 Task: Plan a time block for the academic and learning retreat.
Action: Mouse pressed left at (98, 145)
Screenshot: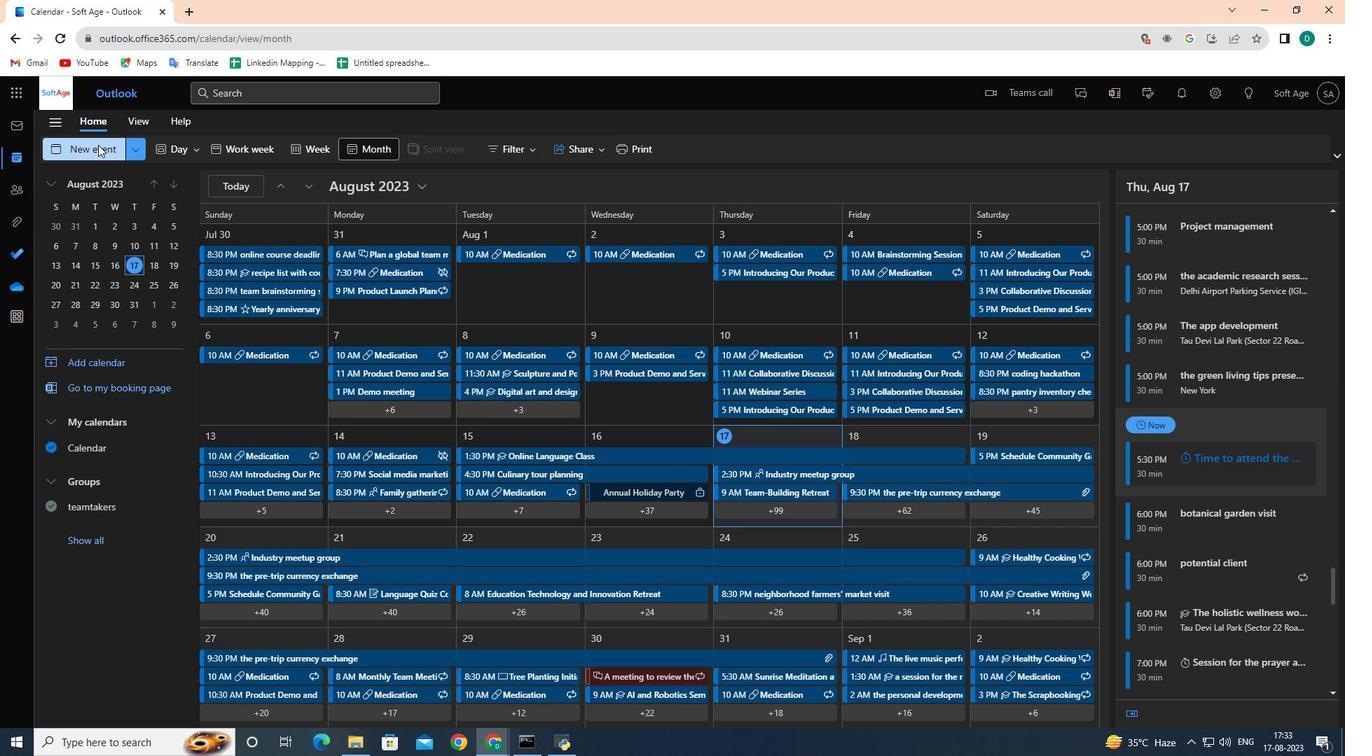 
Action: Mouse moved to (406, 237)
Screenshot: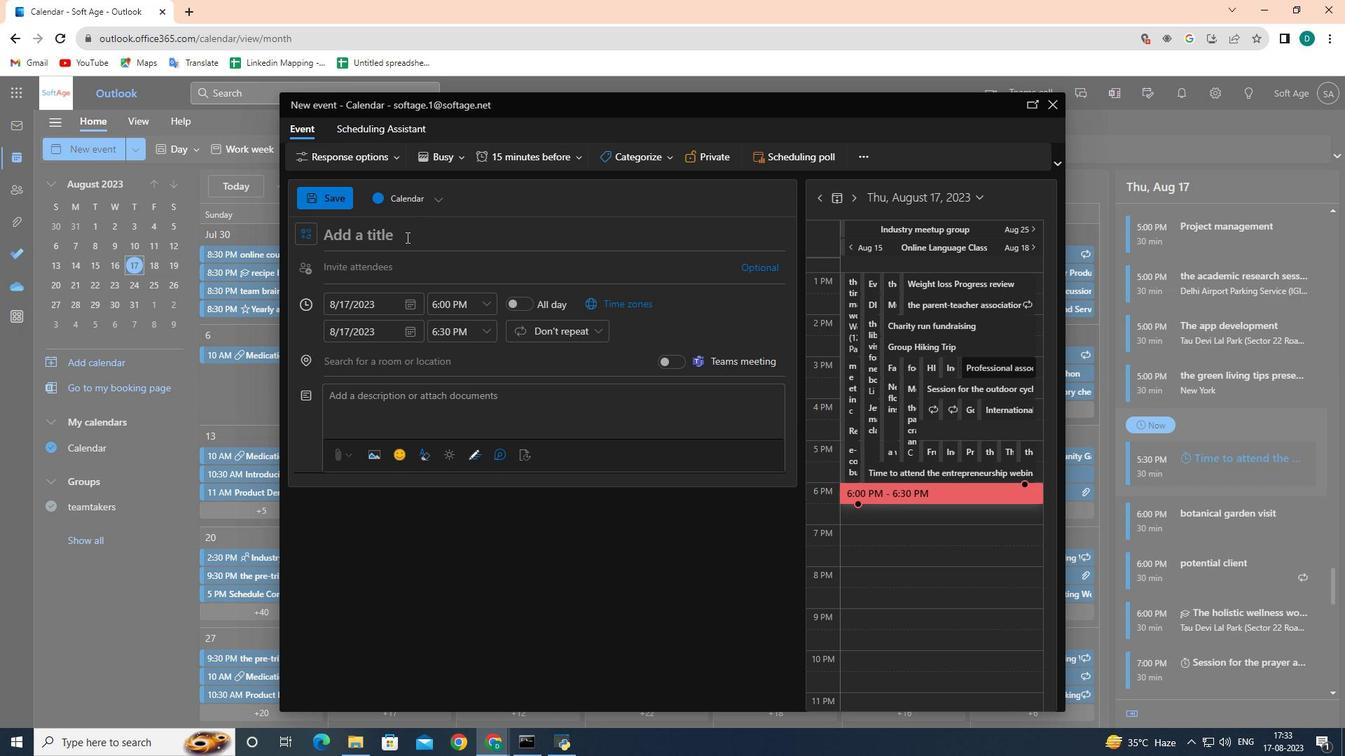 
Action: Key pressed <Key.shift><Key.shift><Key.shift><Key.shift><Key.shift><Key.shift><Key.shift><Key.shift><Key.shift><Key.shift><Key.shift><Key.shift>Academic<Key.space><Key.shift><Key.shift><Key.shift><Key.shift><Key.shift><Key.shift><Key.shift><Key.shift><Key.shift><Key.shift><Key.shift><Key.shift><Key.shift><Key.shift><Key.shift><Key.shift><Key.shift><Key.shift><Key.shift><Key.shift><Key.shift><Key.shift><Key.shift><Key.shift><Key.shift><Key.shift><Key.shift><Key.shift><Key.shift><Key.shift><Key.shift><Key.shift><Key.shift><Key.shift><Key.shift><Key.shift><Key.shift><Key.shift><Key.shift><Key.shift><Key.shift><Key.shift><Key.shift><Key.shift><Key.shift><Key.shift><Key.shift><Key.shift><Key.shift><Key.shift><Key.shift><Key.shift><Key.shift><Key.shift><Key.shift><Key.shift><Key.shift><Key.shift><Key.shift><Key.shift><Key.shift><Key.shift><Key.shift><Key.shift><Key.shift><Key.shift><Key.shift><Key.shift><Key.shift><Key.shift><Key.shift><Key.shift><Key.shift><Key.shift><Key.shift><Key.shift><Key.shift><Key.shift><Key.shift><Key.shift><Key.shift><Key.shift><Key.shift><Key.shift><Key.shift><Key.shift><Key.shift><Key.shift><Key.shift><Key.shift><Key.shift><Key.shift><Key.shift><Key.shift><Key.shift><Key.shift><Key.shift><Key.shift><Key.shift><Key.shift><Key.shift><Key.shift><Key.shift><Key.shift><Key.shift><Key.shift><Key.shift>&<Key.space><Key.shift><Key.shift><Key.shift><Key.shift><Key.shift><Key.shift><Key.shift><Key.shift><Key.shift>Learning<Key.space><Key.shift><Key.shift><Key.shift><Key.shift><Key.shift><Key.shift><Key.shift><Key.shift><Key.shift><Key.shift><Key.shift><Key.shift><Key.shift><Key.shift><Key.shift><Key.shift><Key.shift><Key.shift><Key.shift><Key.shift><Key.shift><Key.shift><Key.shift><Key.shift><Key.shift><Key.shift><Key.shift><Key.shift><Key.shift><Key.shift><Key.shift><Key.shift><Key.shift><Key.shift><Key.shift><Key.shift><Key.shift><Key.shift>Retreat
Screenshot: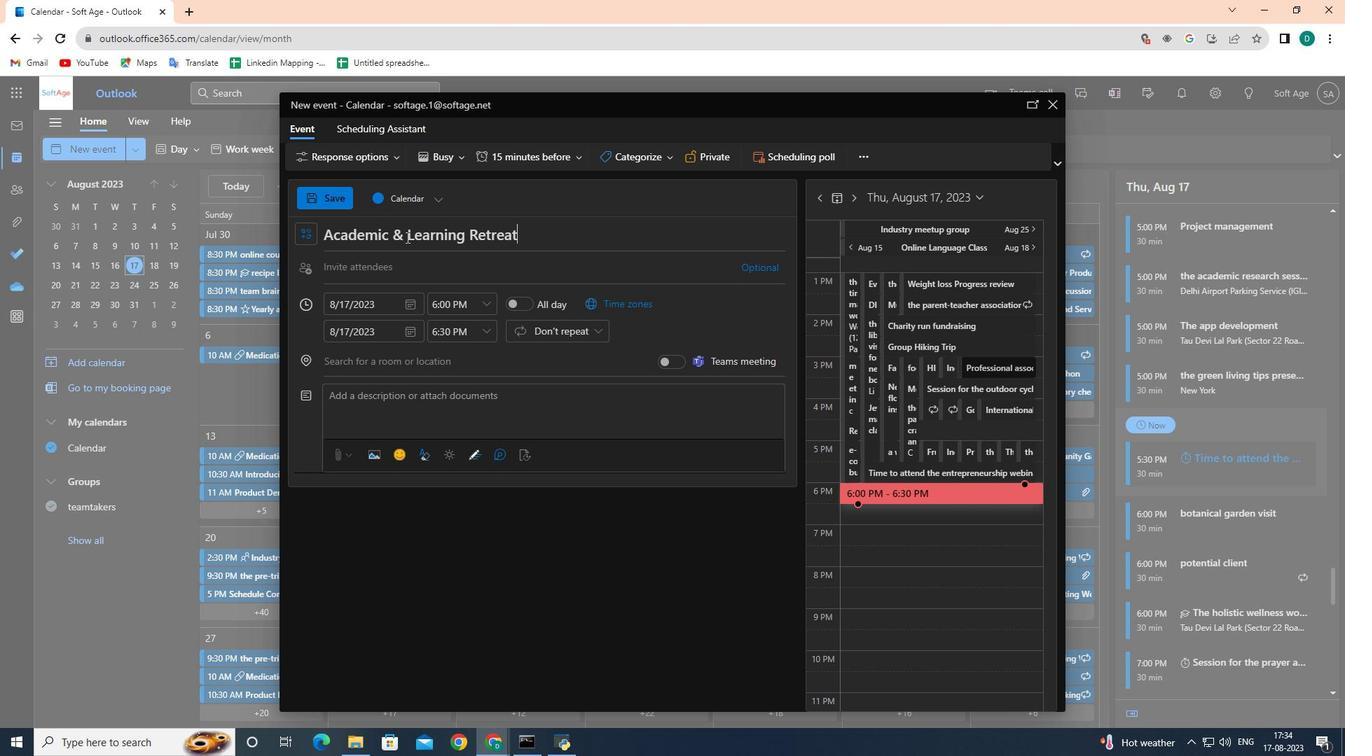 
Action: Mouse moved to (411, 302)
Screenshot: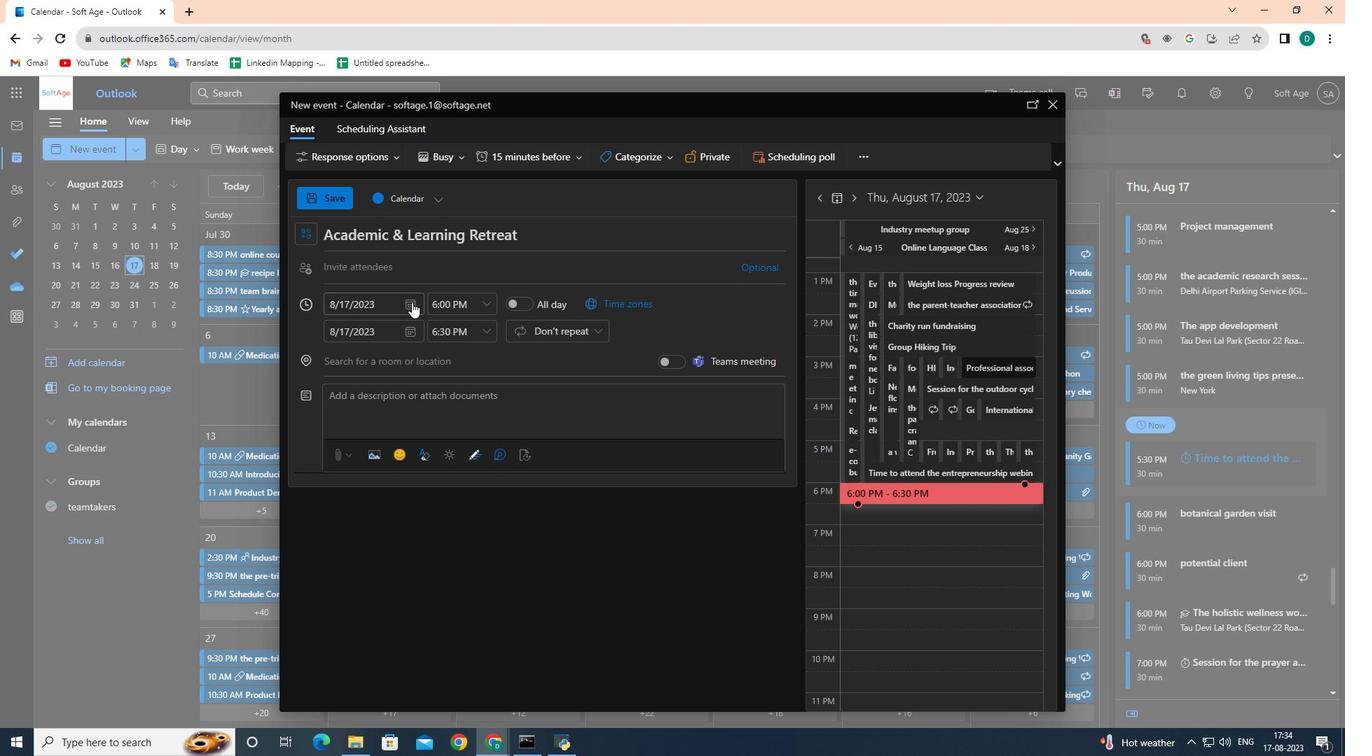 
Action: Mouse pressed left at (411, 302)
Screenshot: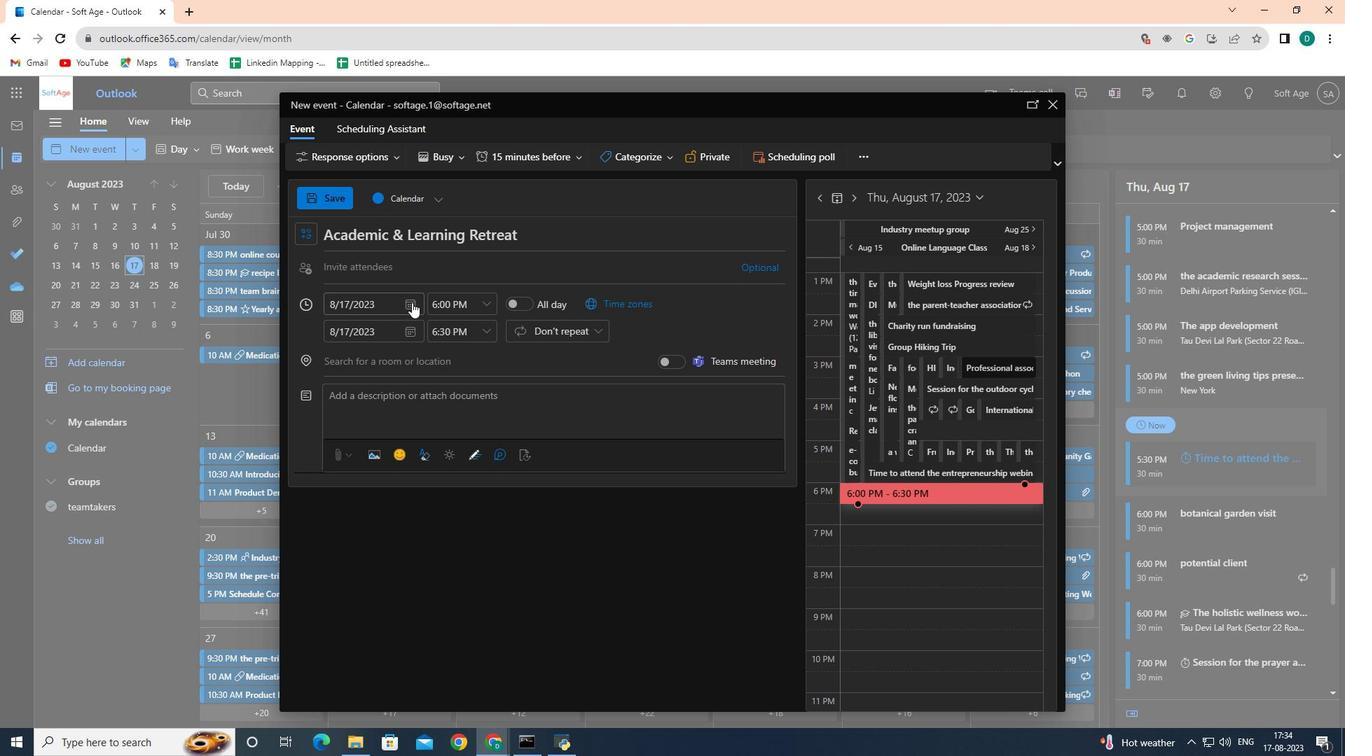 
Action: Mouse moved to (402, 433)
Screenshot: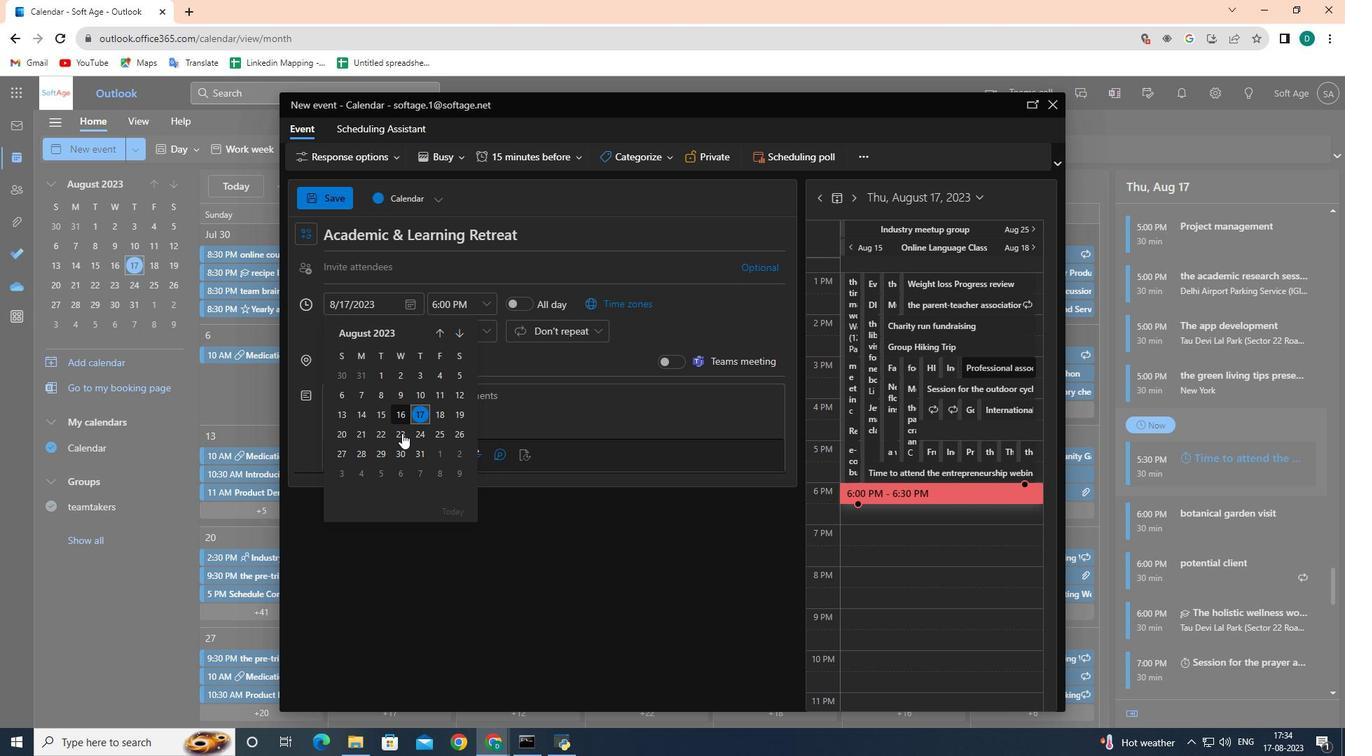 
Action: Mouse pressed left at (402, 433)
Screenshot: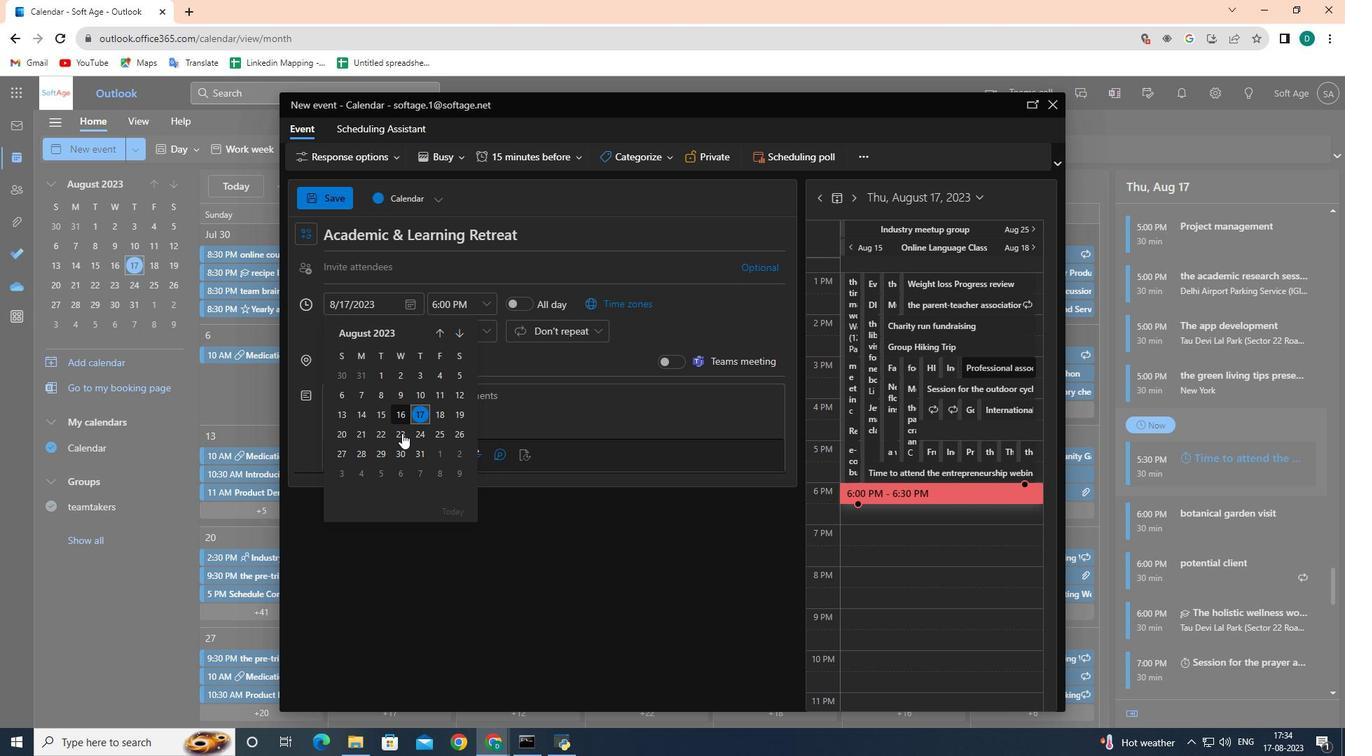 
Action: Mouse moved to (482, 308)
Screenshot: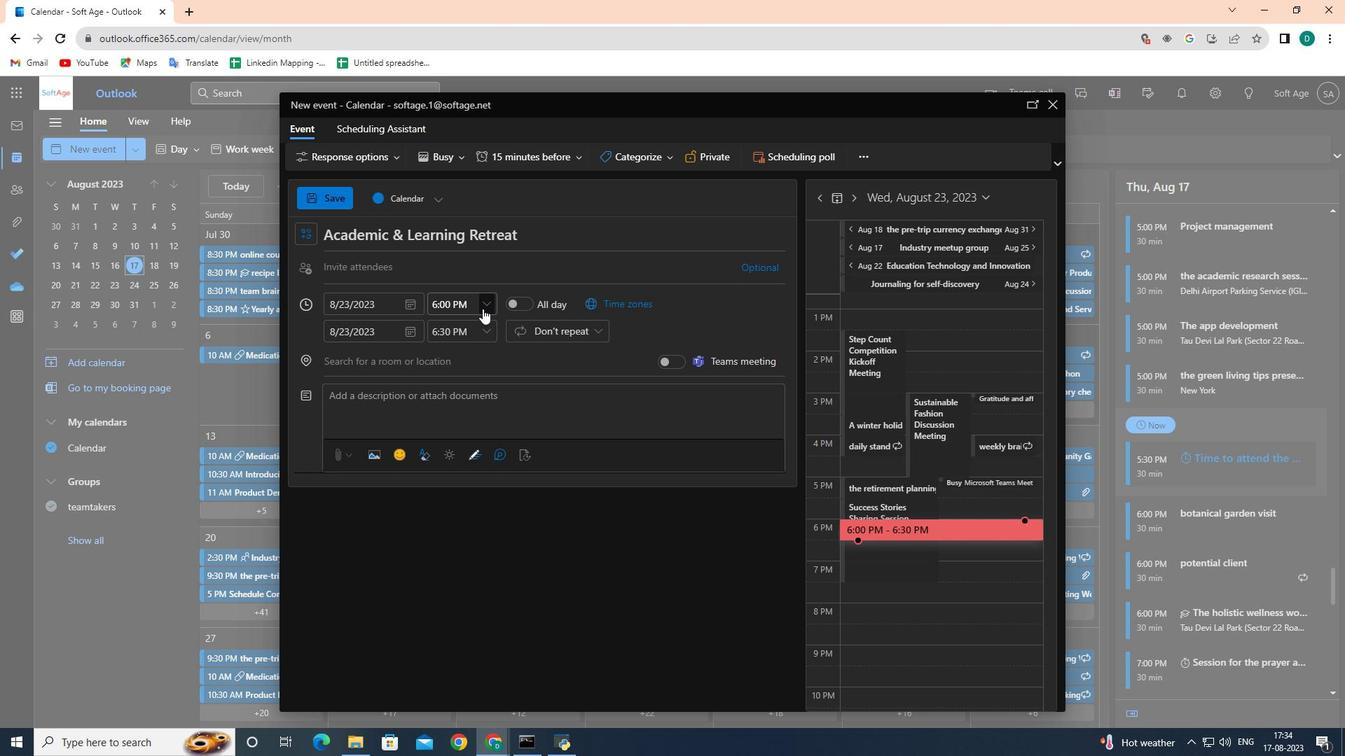
Action: Mouse pressed left at (482, 308)
Screenshot: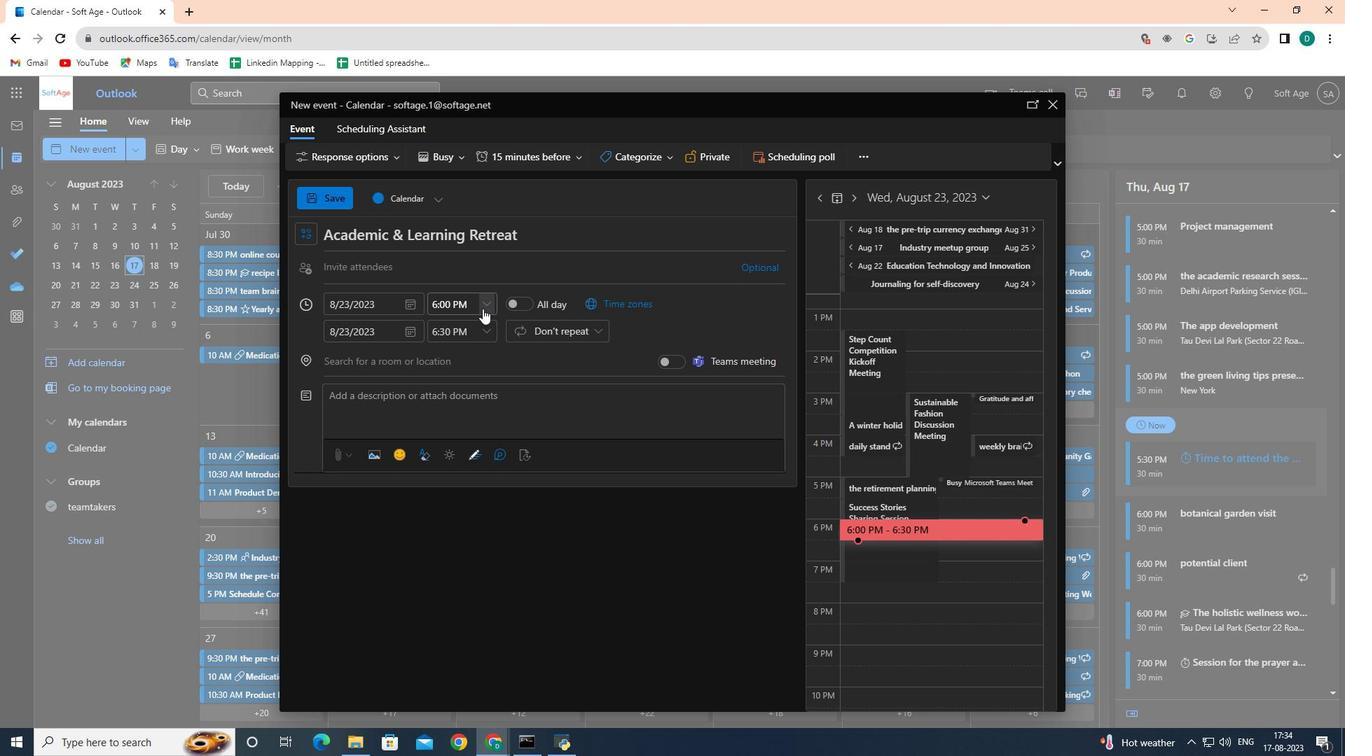 
Action: Mouse moved to (462, 376)
Screenshot: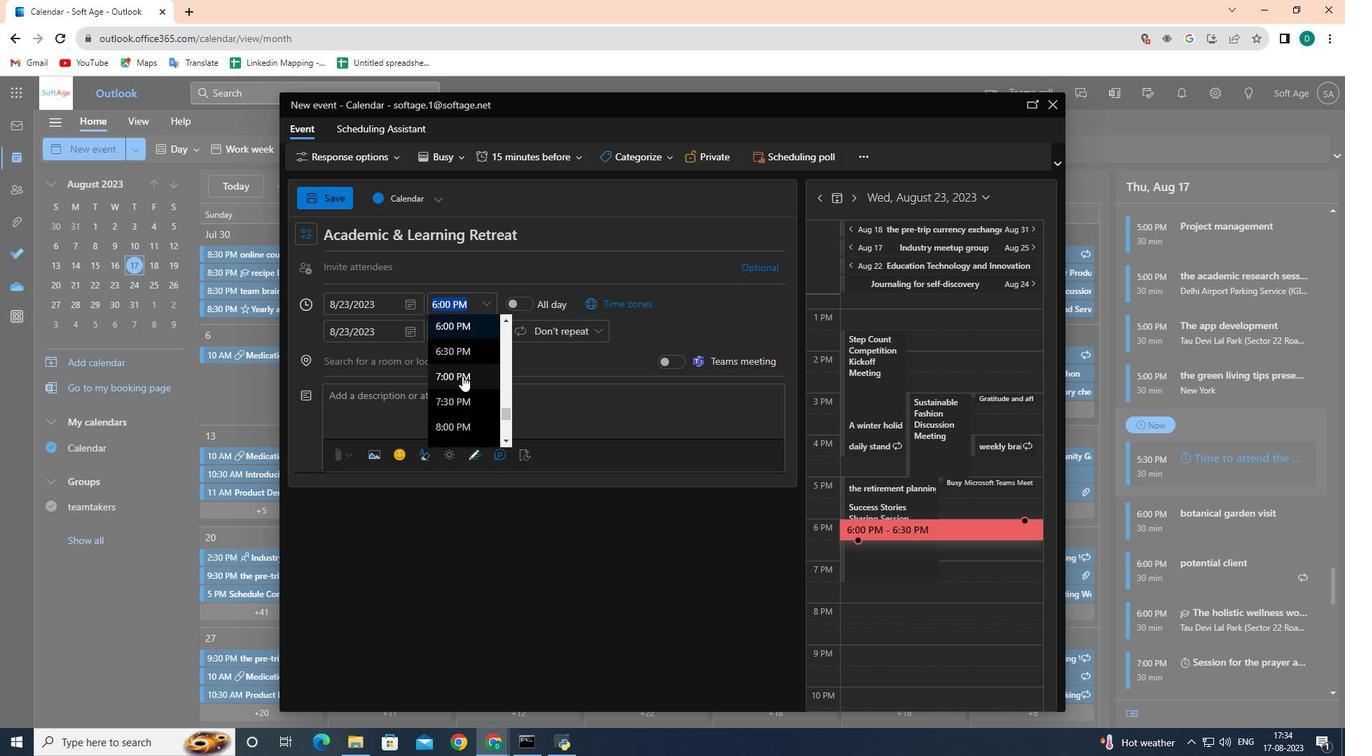
Action: Mouse pressed left at (462, 376)
Screenshot: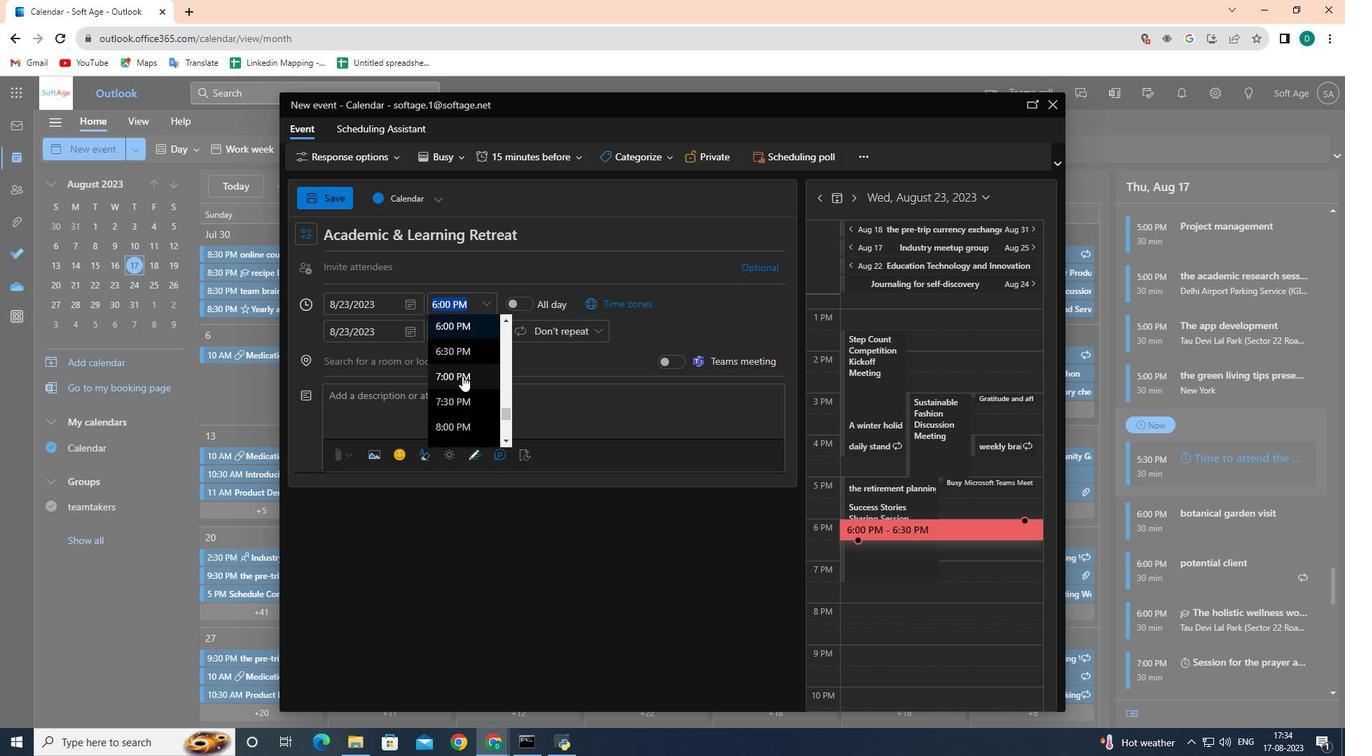 
Action: Mouse moved to (486, 331)
Screenshot: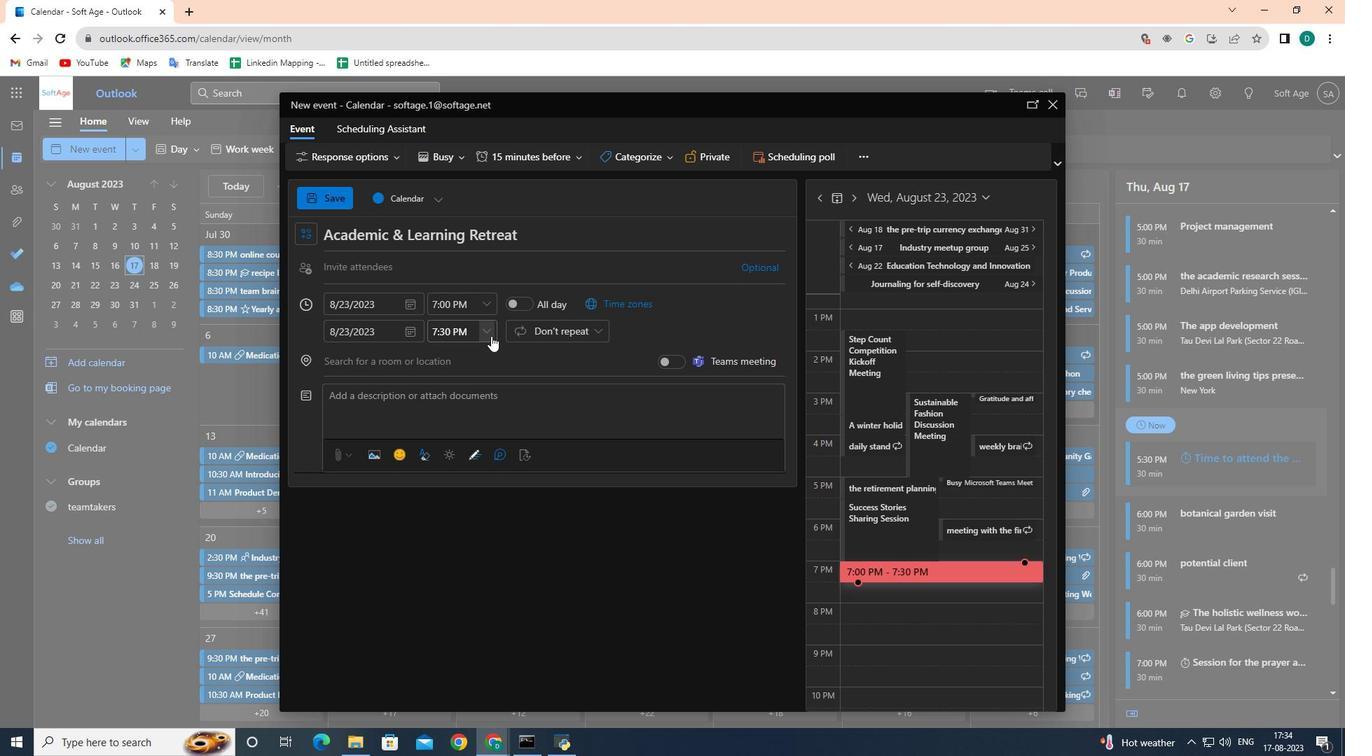 
Action: Mouse pressed left at (486, 331)
Screenshot: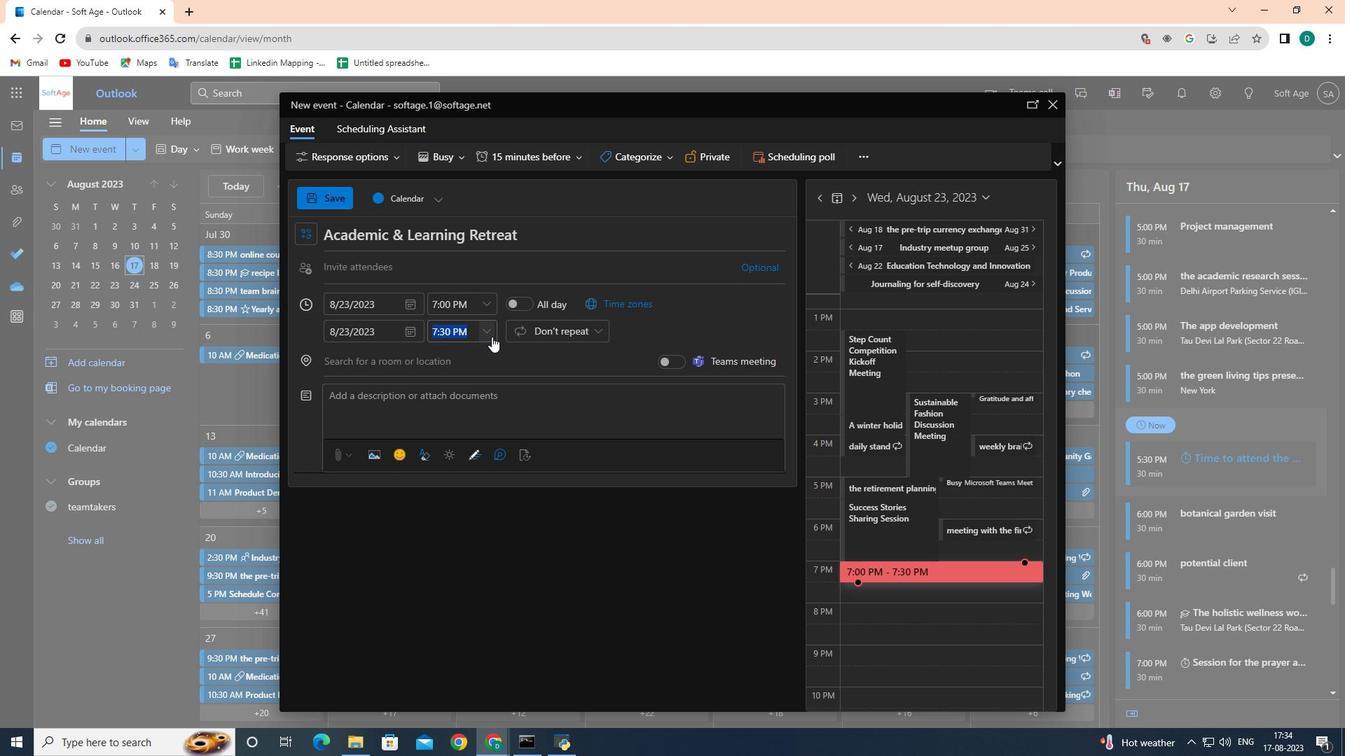 
Action: Mouse moved to (540, 468)
Screenshot: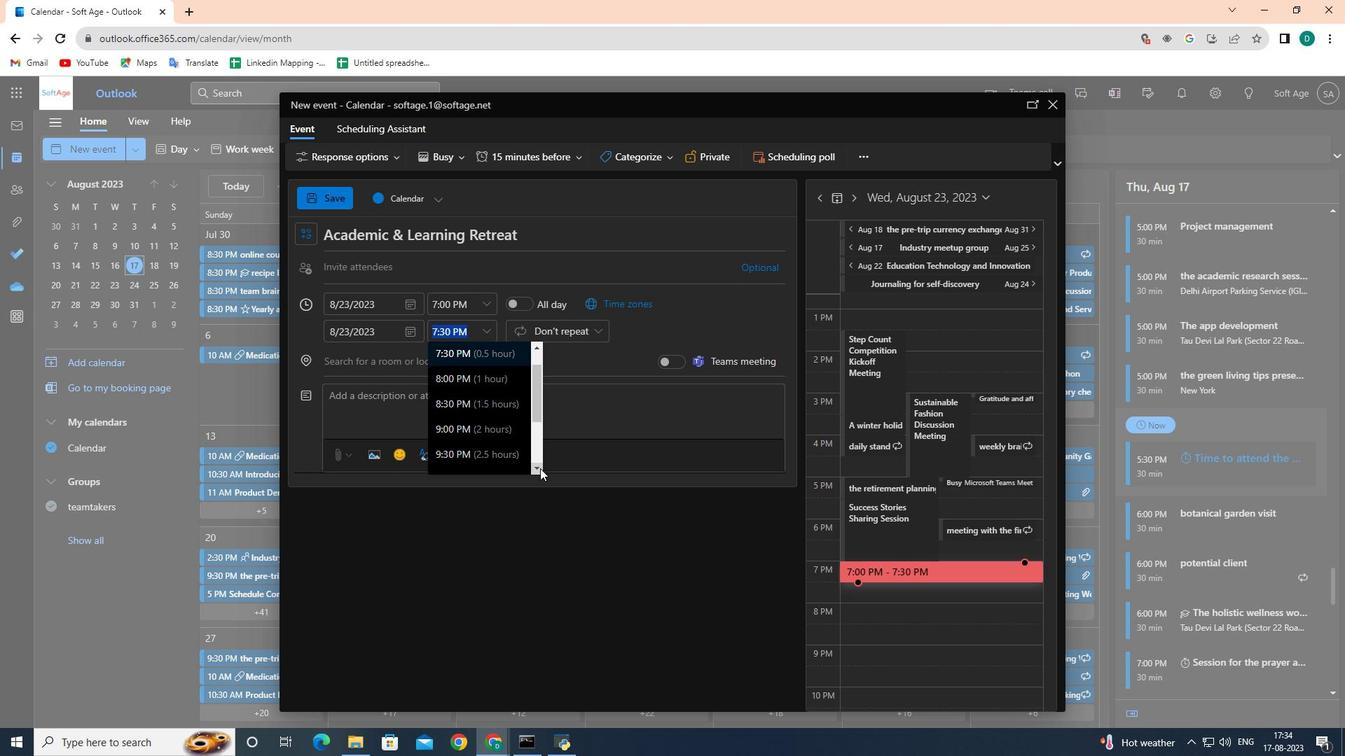 
Action: Mouse pressed left at (540, 468)
Screenshot: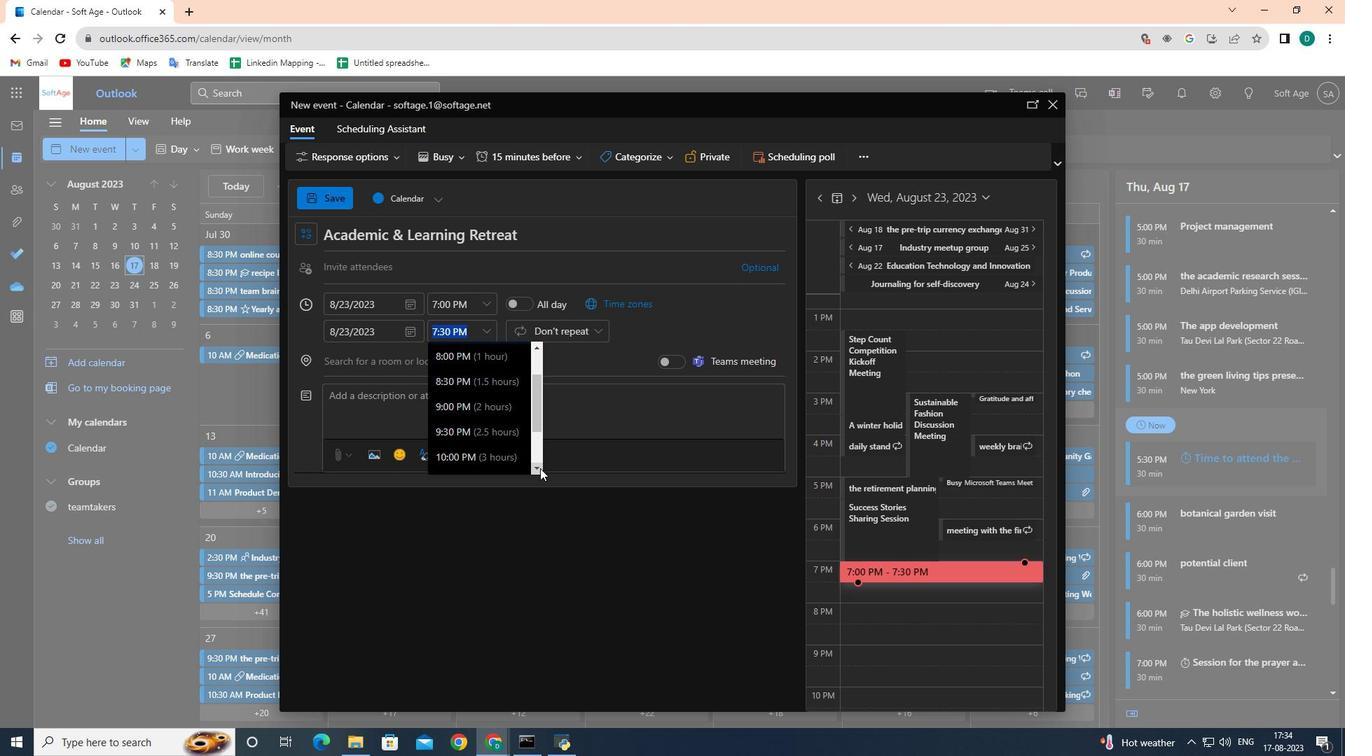 
Action: Mouse pressed left at (540, 468)
Screenshot: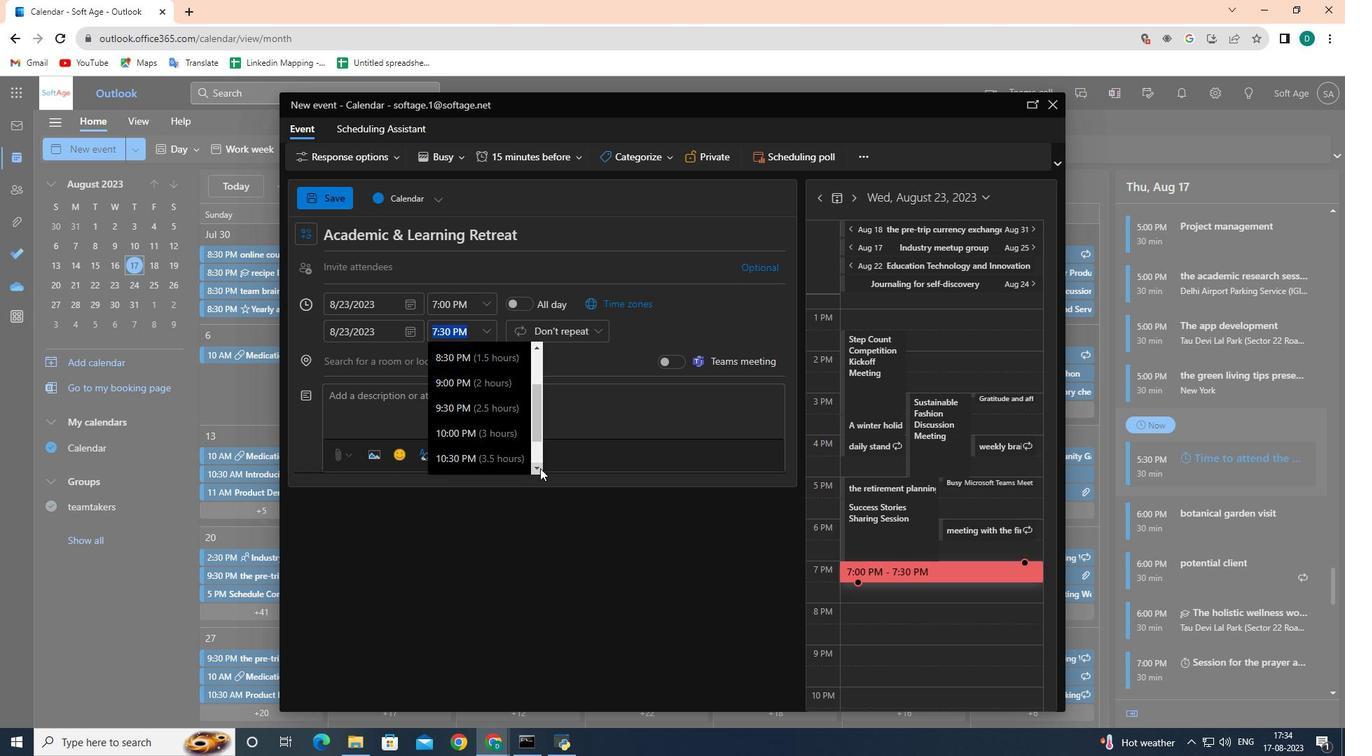 
Action: Mouse pressed left at (540, 468)
Screenshot: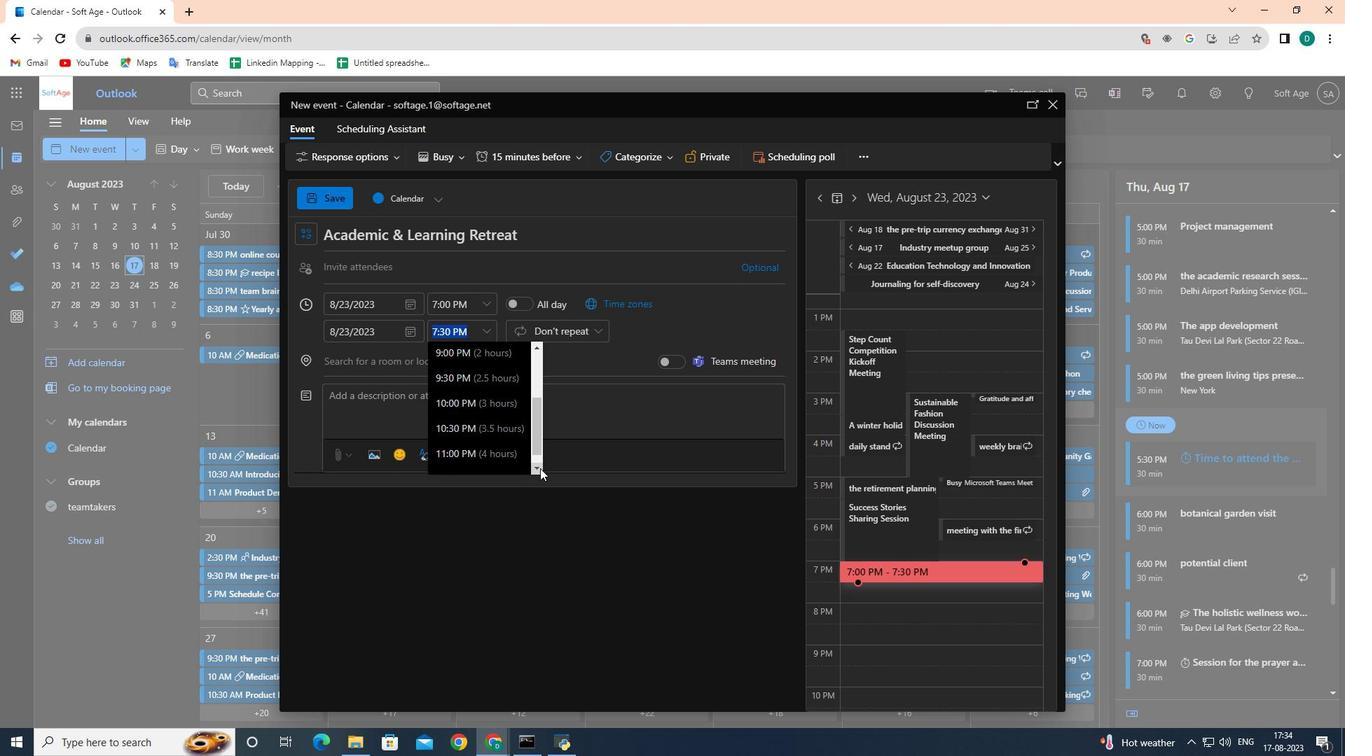 
Action: Mouse moved to (492, 441)
Screenshot: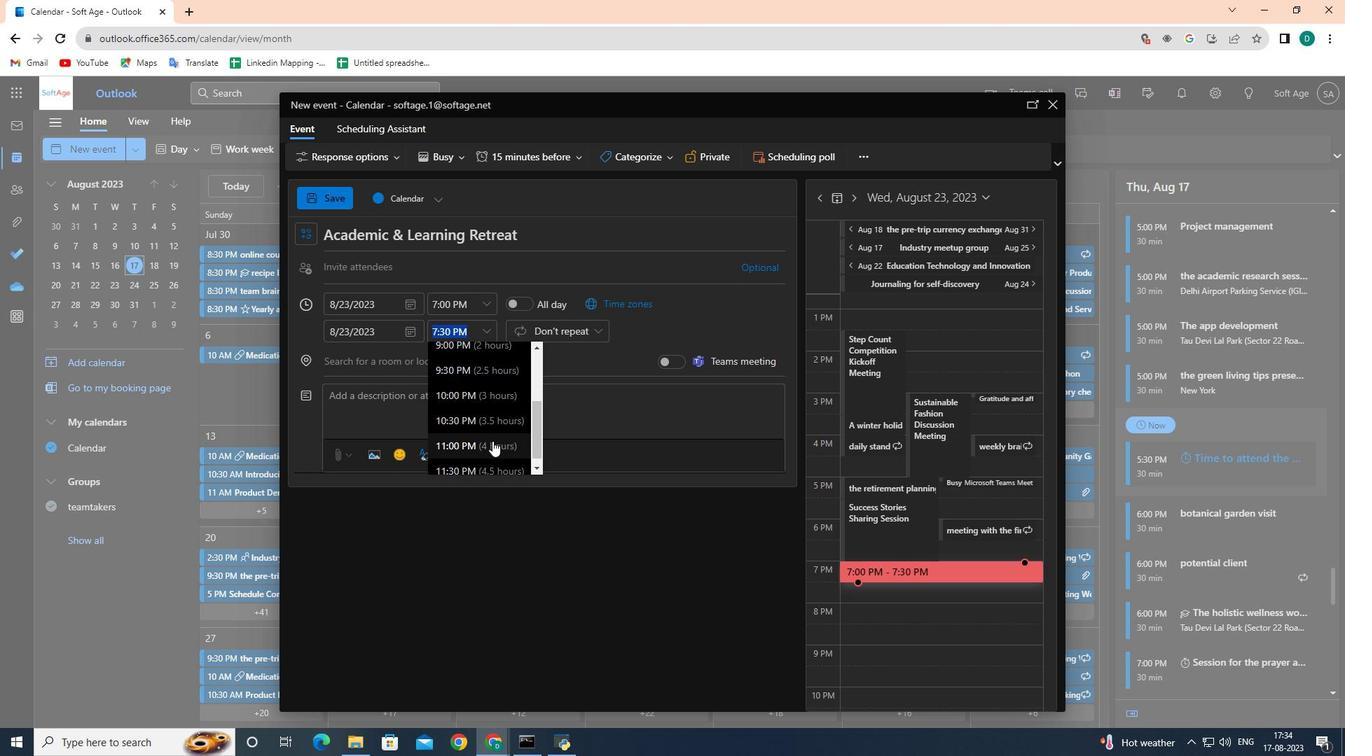 
Action: Mouse pressed left at (492, 441)
Screenshot: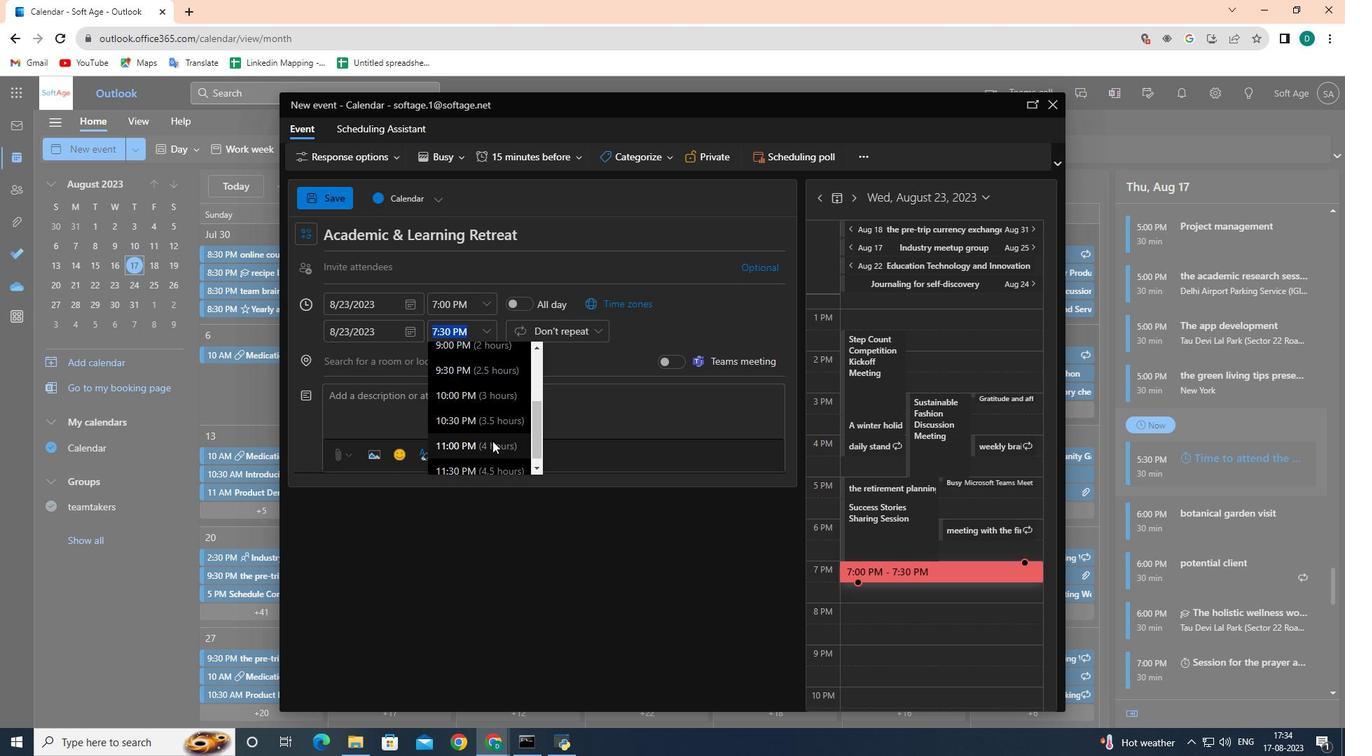 
Action: Mouse moved to (395, 408)
Screenshot: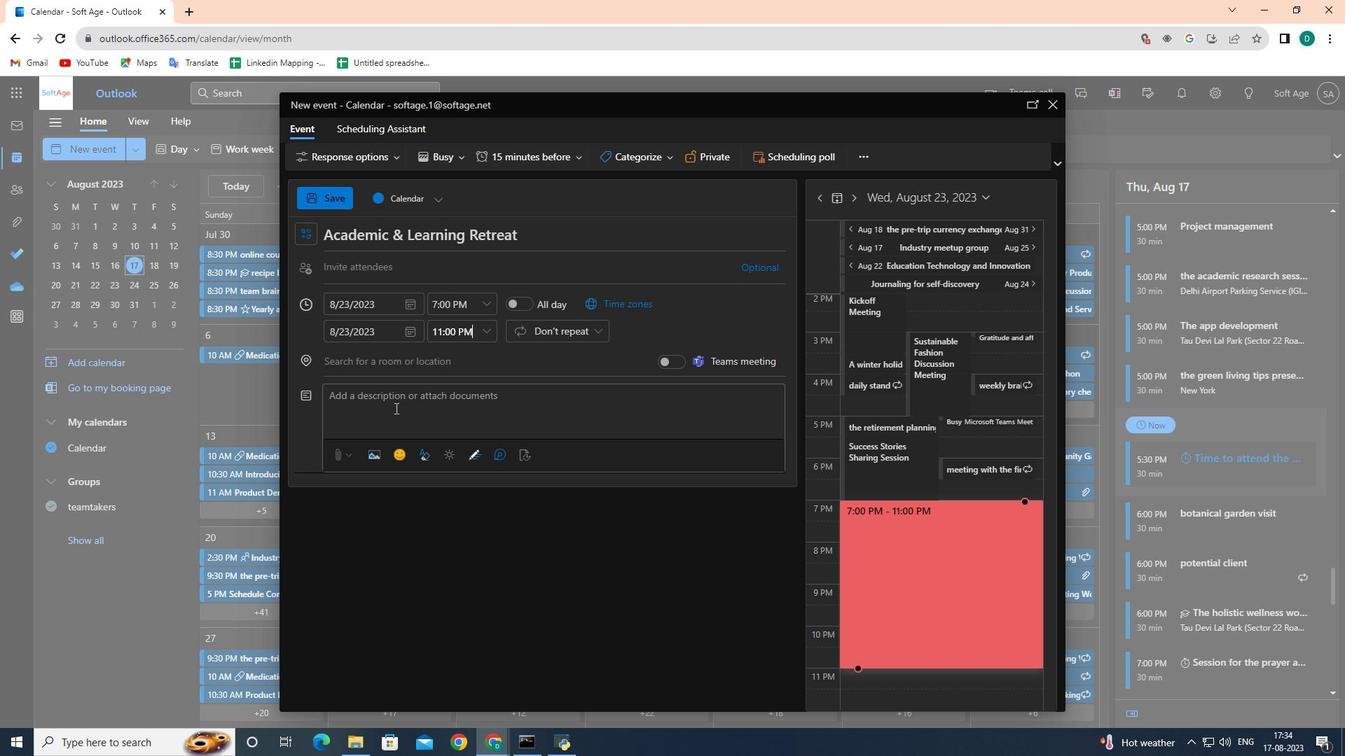 
Action: Mouse pressed left at (395, 408)
Screenshot: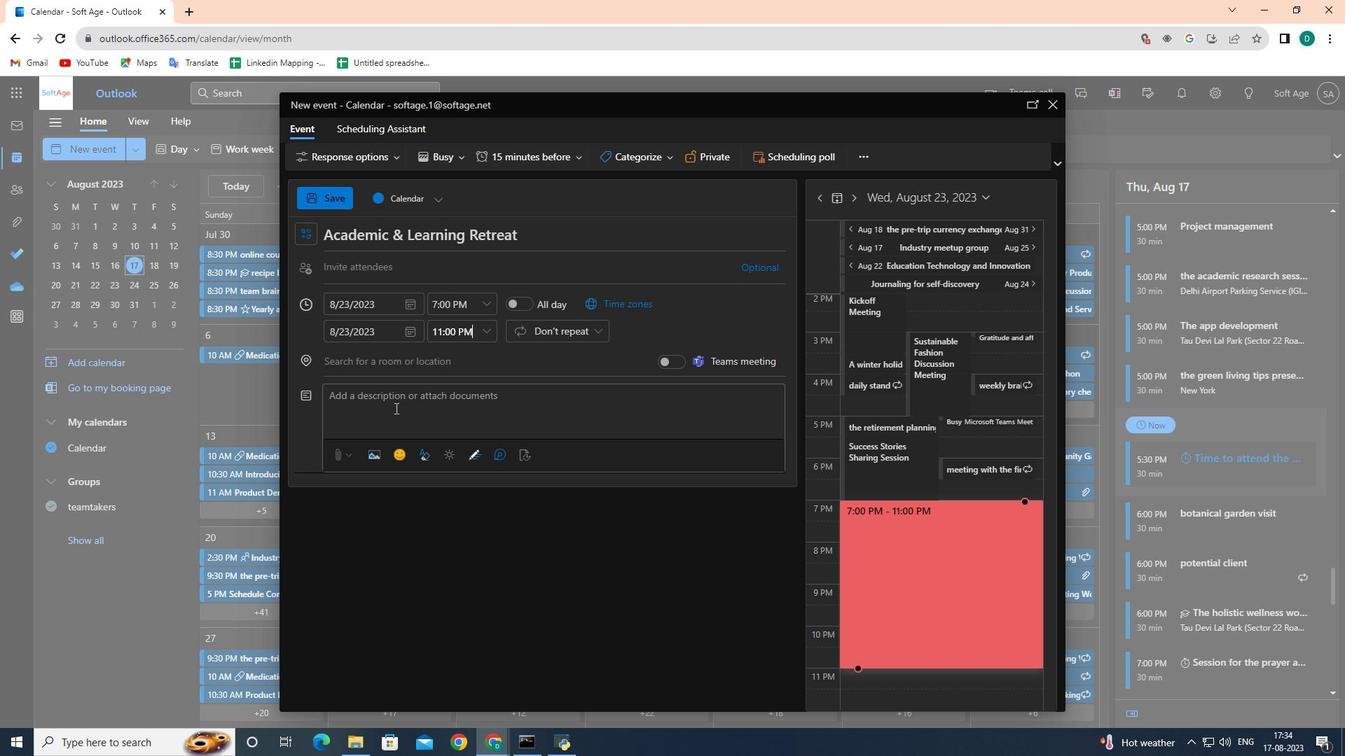 
Action: Key pressed <Key.shift>Dedicated<Key.space>time<Key.space>for<Key.space>focused<Key.space>academic<Key.space>learning,<Key.space>research,<Key.space>and<Key.space>skill<Key.space>enhancem<Key.right>
Screenshot: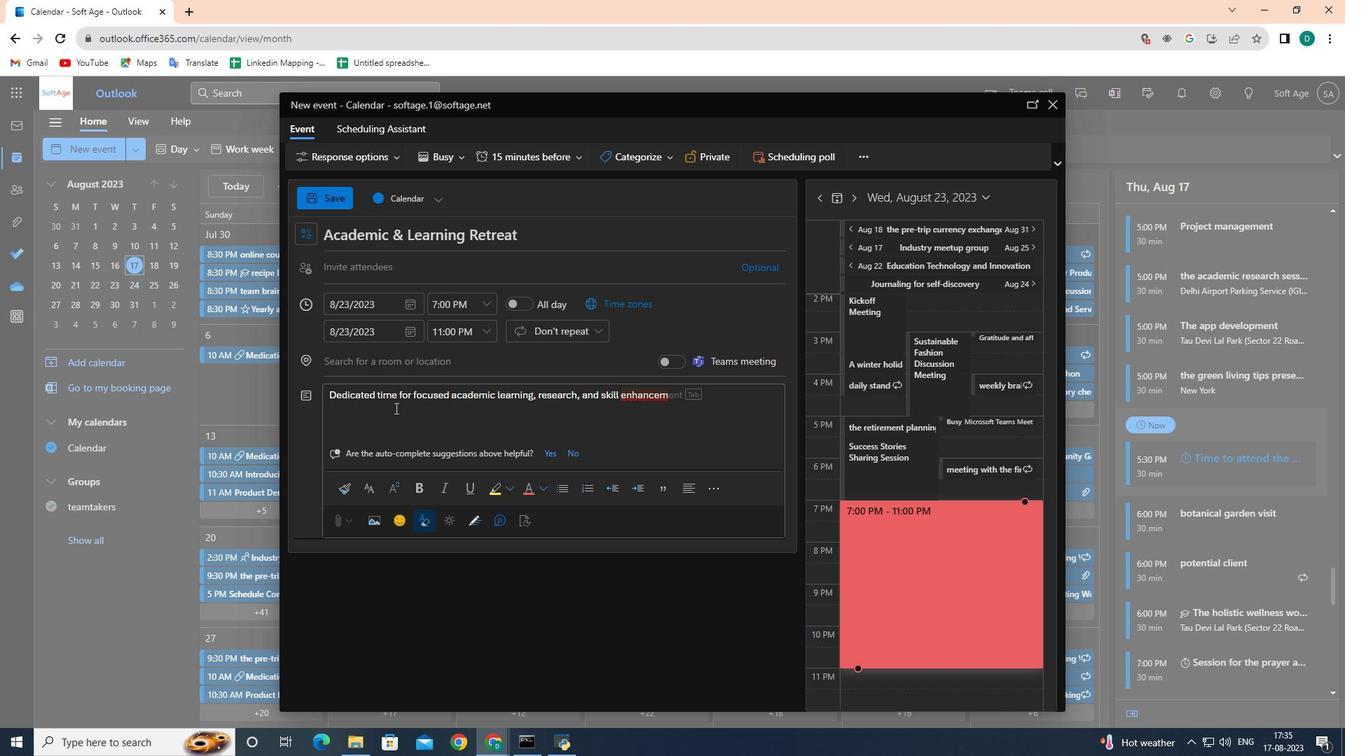 
Action: Mouse moved to (410, 360)
Screenshot: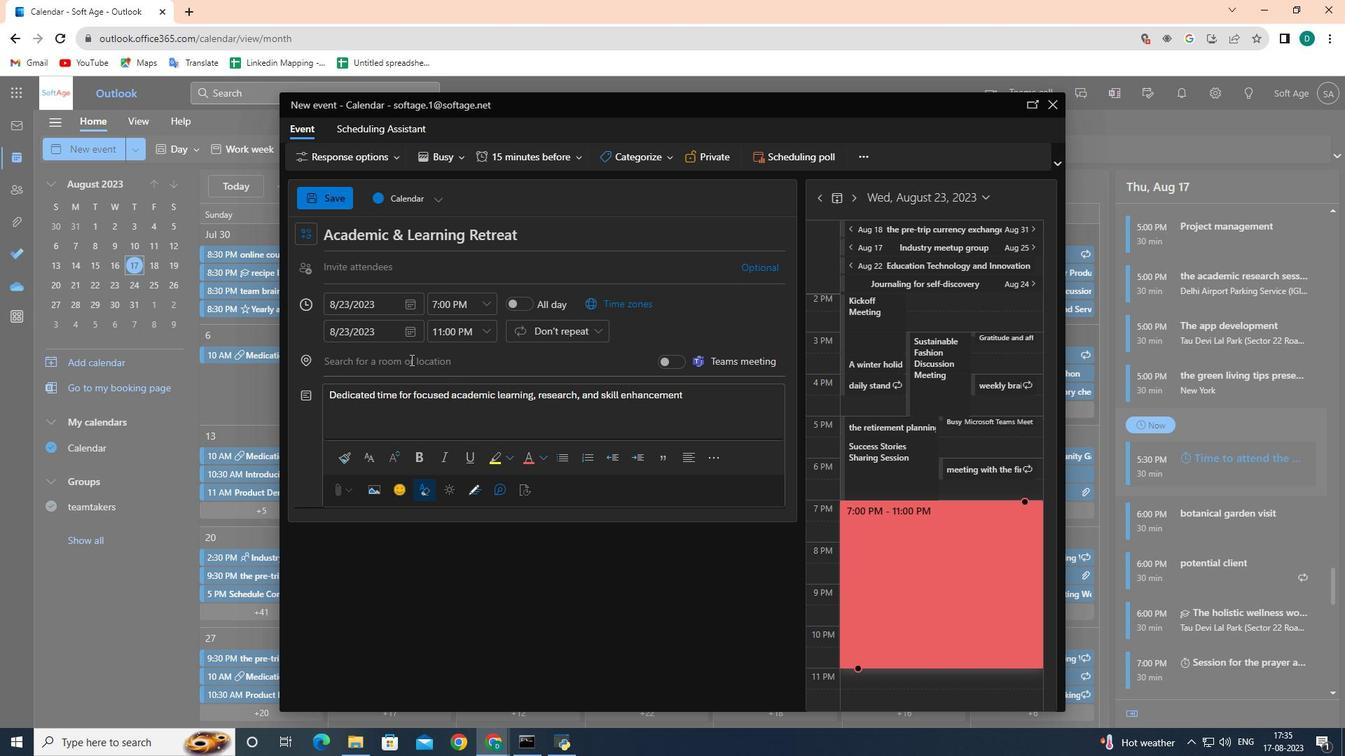 
Action: Mouse pressed left at (410, 360)
Screenshot: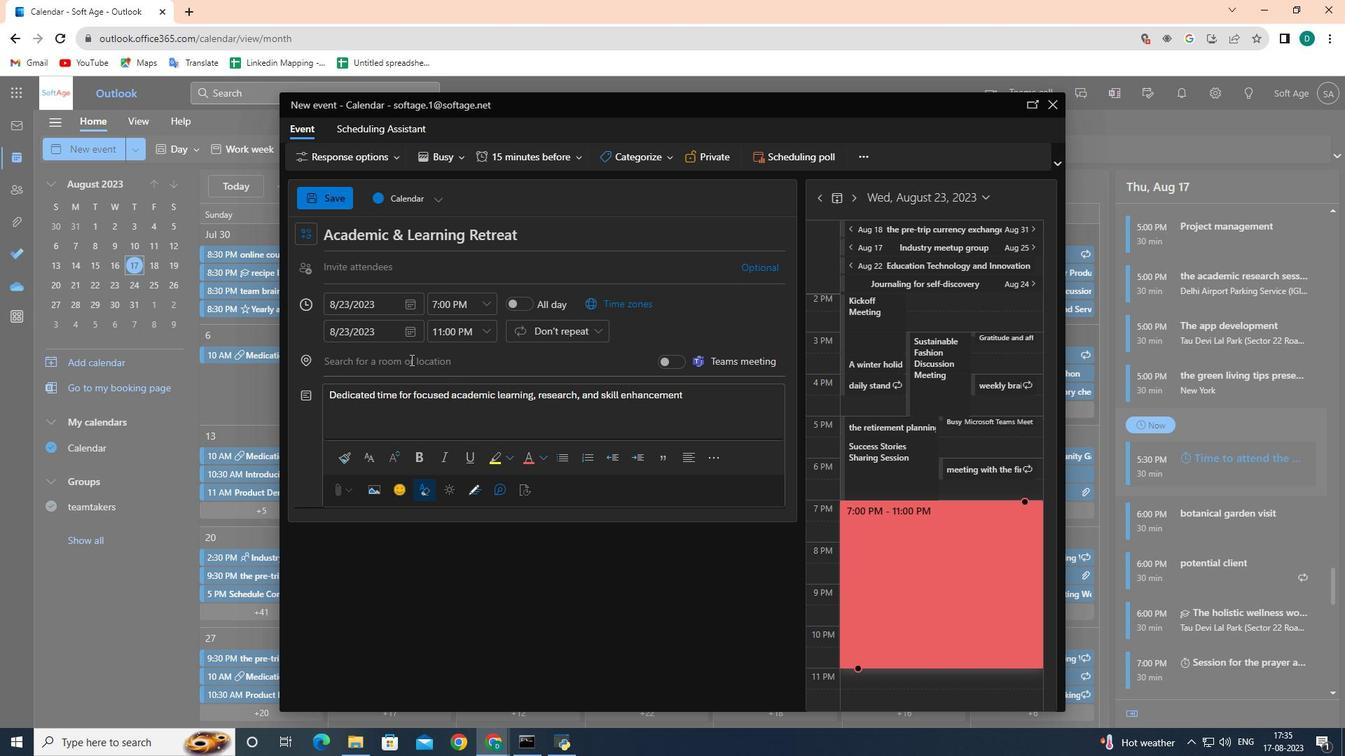
Action: Mouse moved to (308, 360)
Screenshot: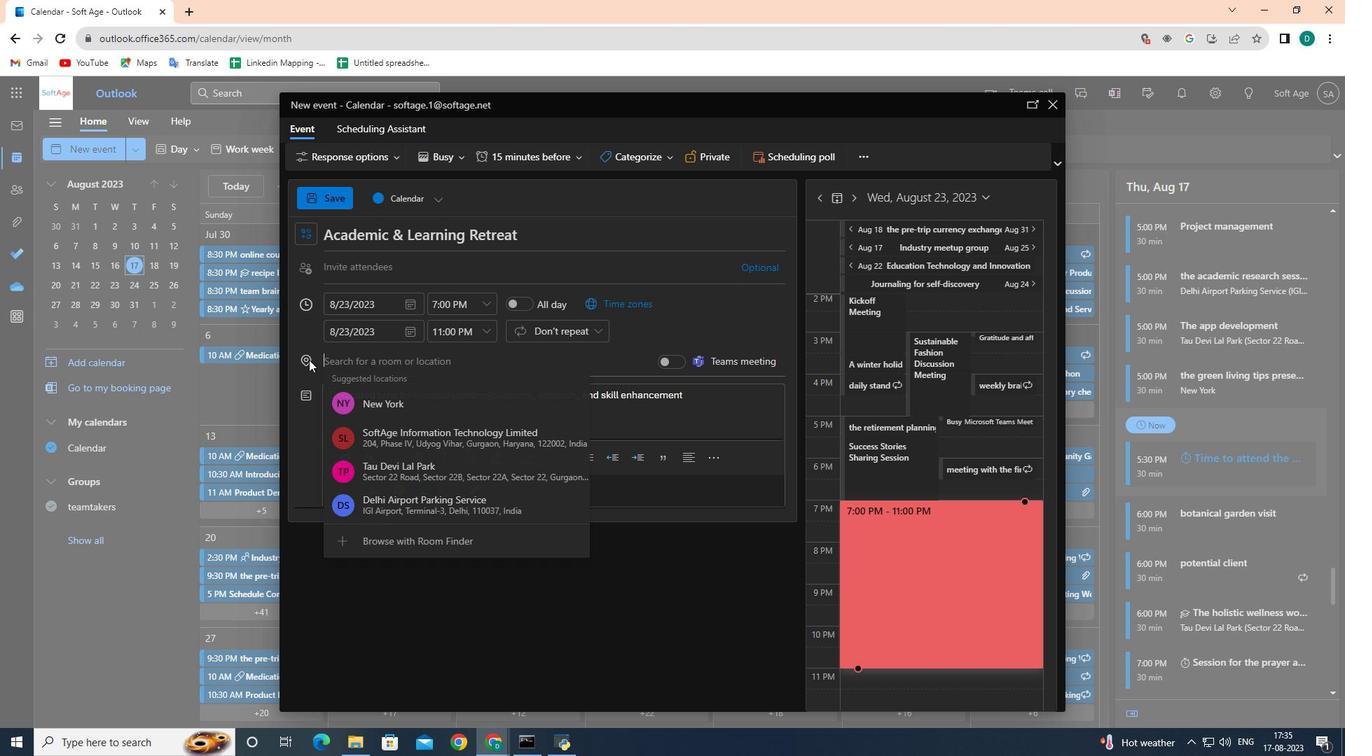 
Action: Mouse pressed left at (308, 360)
Screenshot: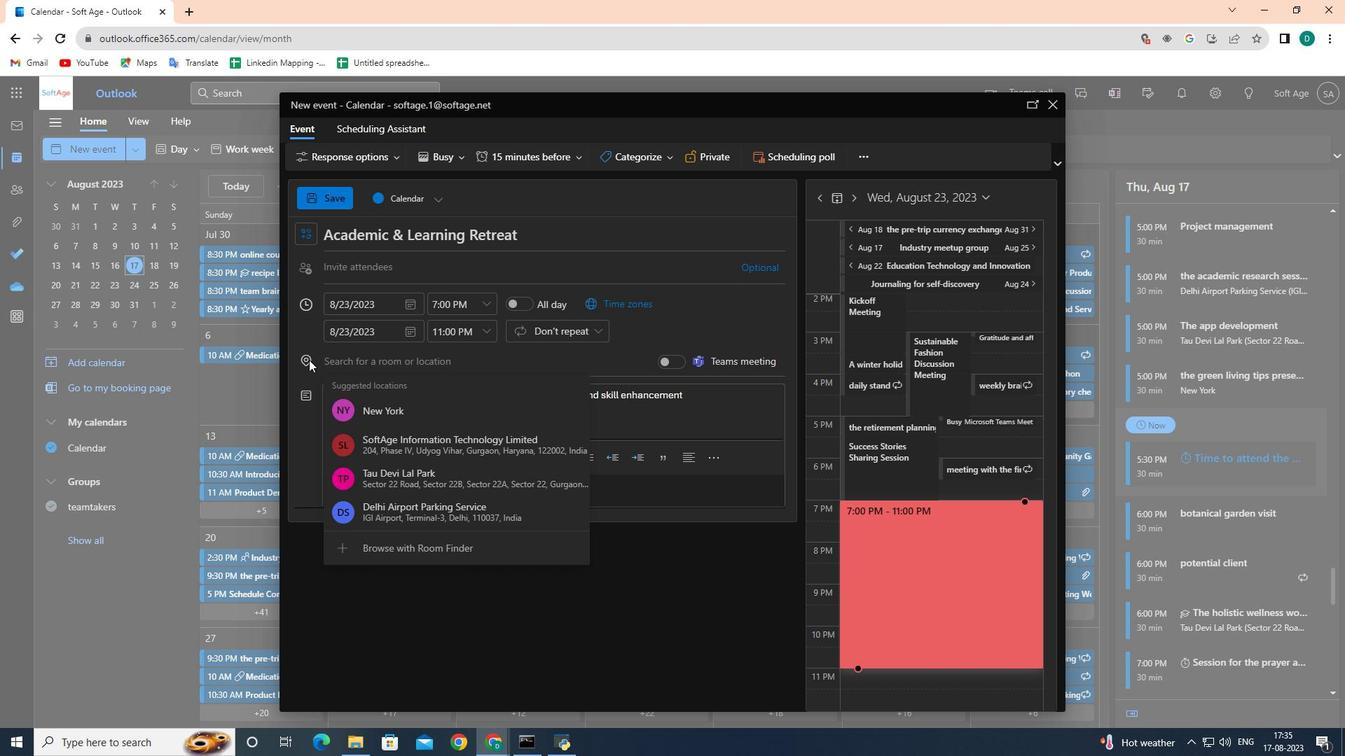 
Action: Mouse pressed left at (308, 360)
Screenshot: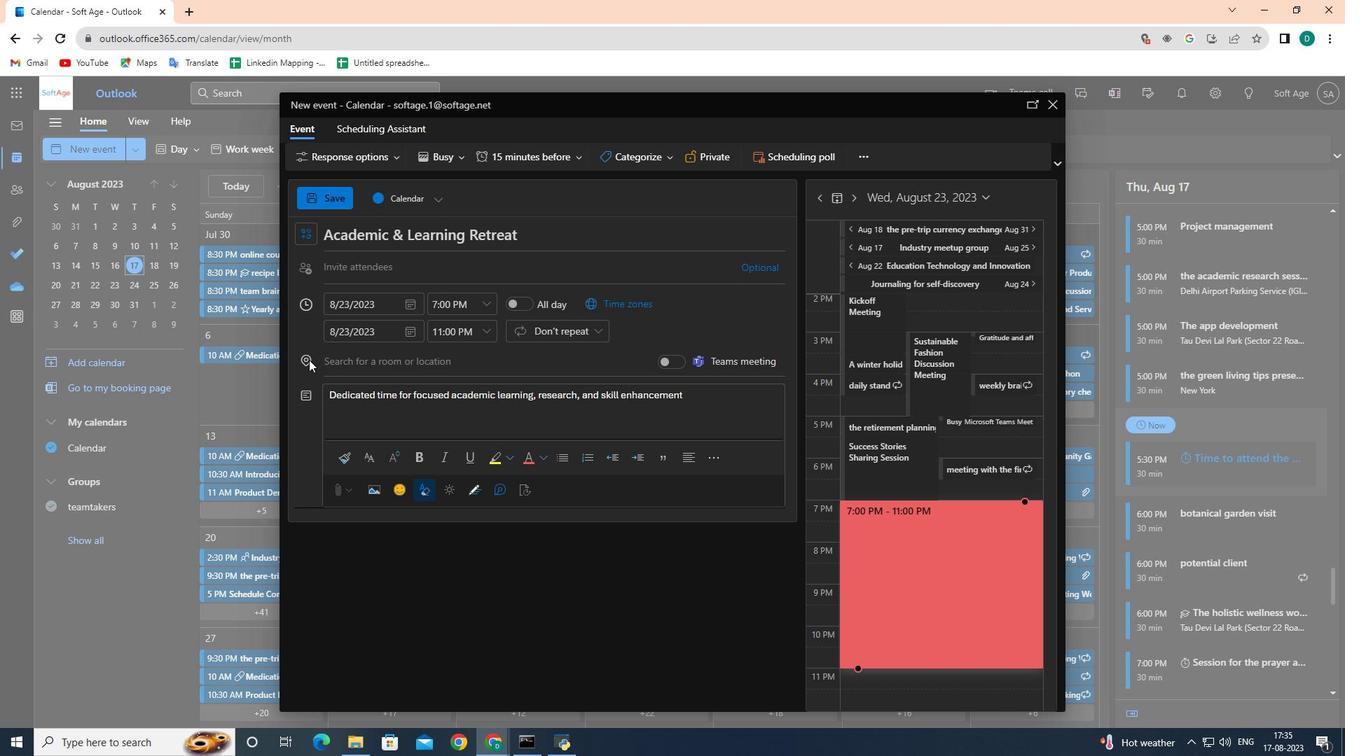 
Action: Mouse moved to (323, 361)
Screenshot: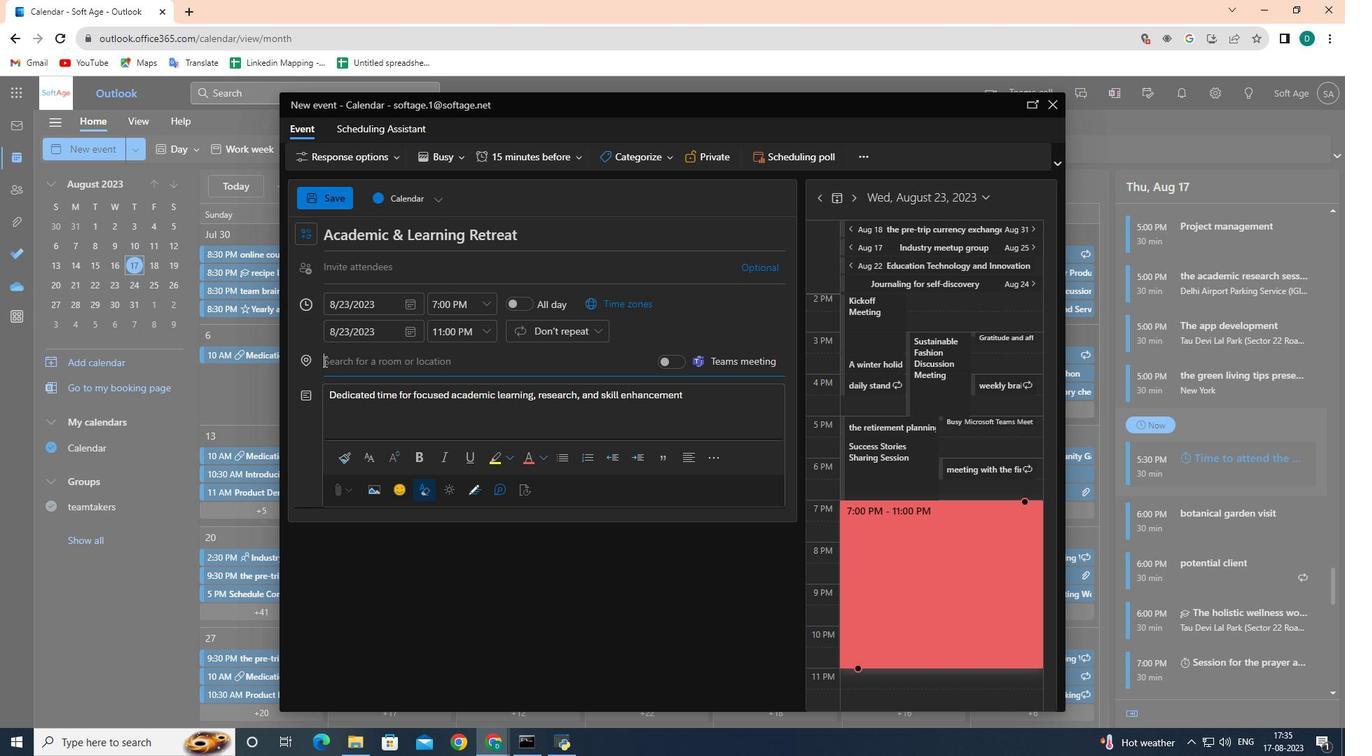
Action: Mouse pressed left at (323, 361)
Screenshot: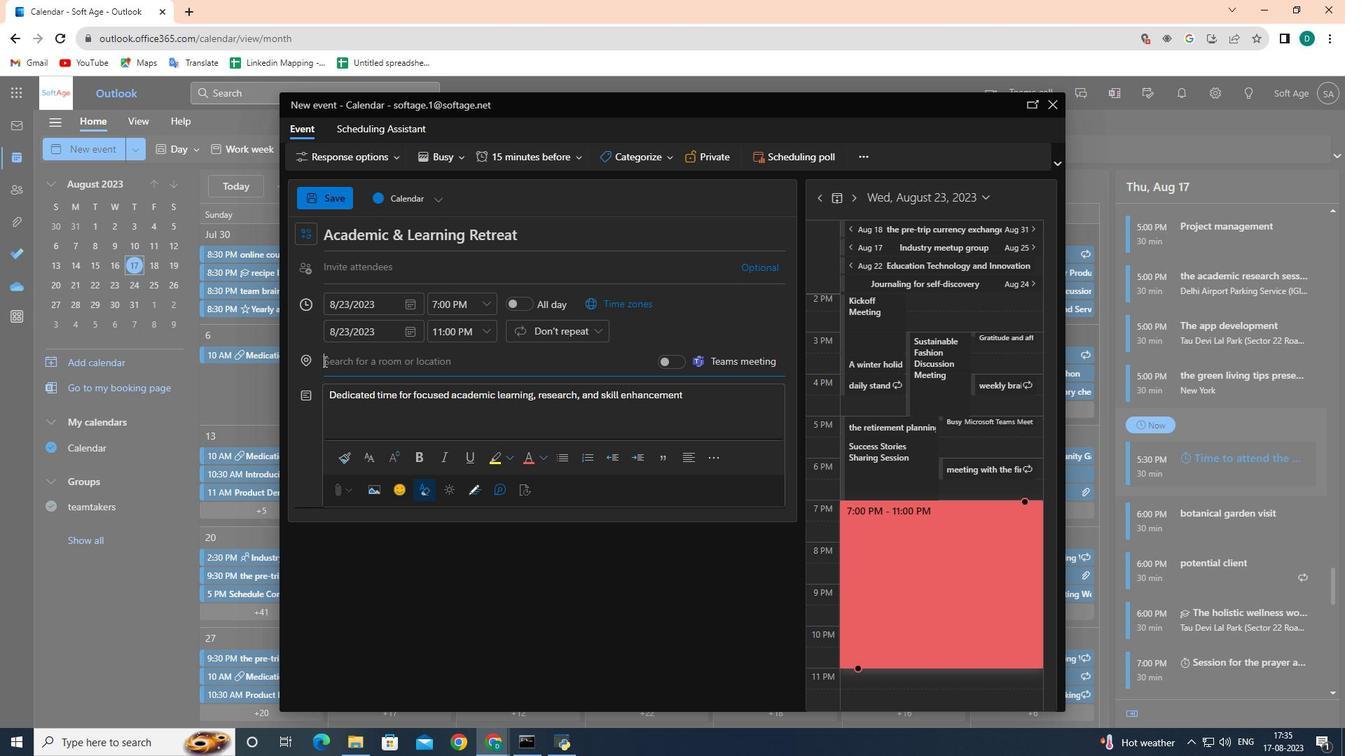 
Action: Mouse moved to (427, 502)
Screenshot: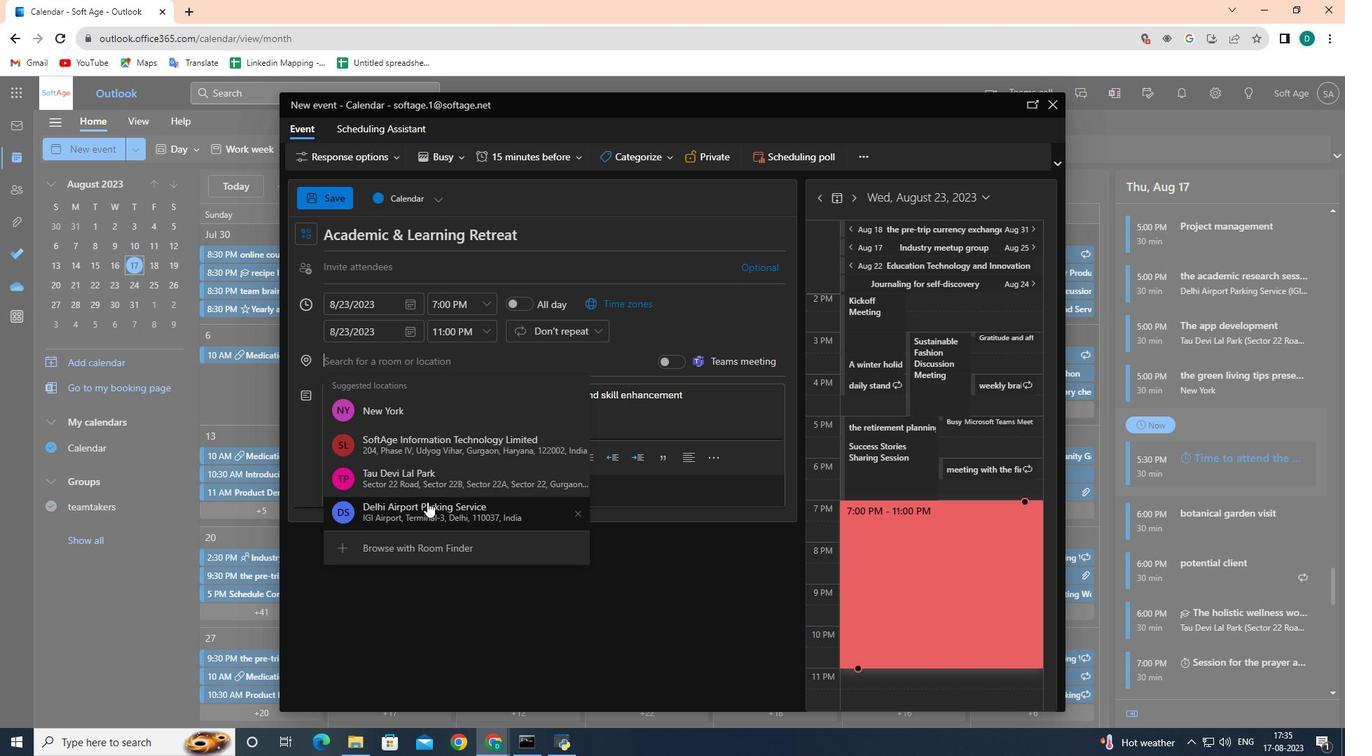 
Action: Mouse pressed left at (427, 502)
Screenshot: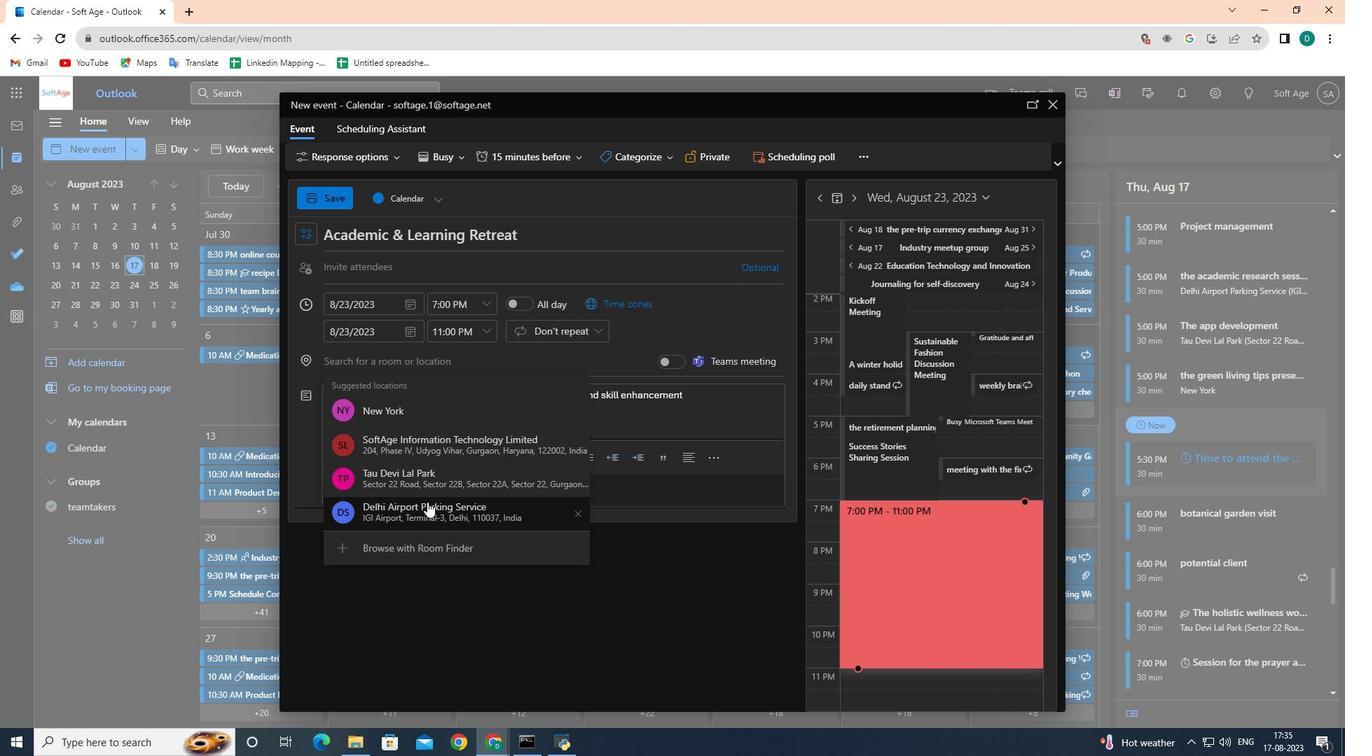 
Action: Mouse moved to (566, 159)
Screenshot: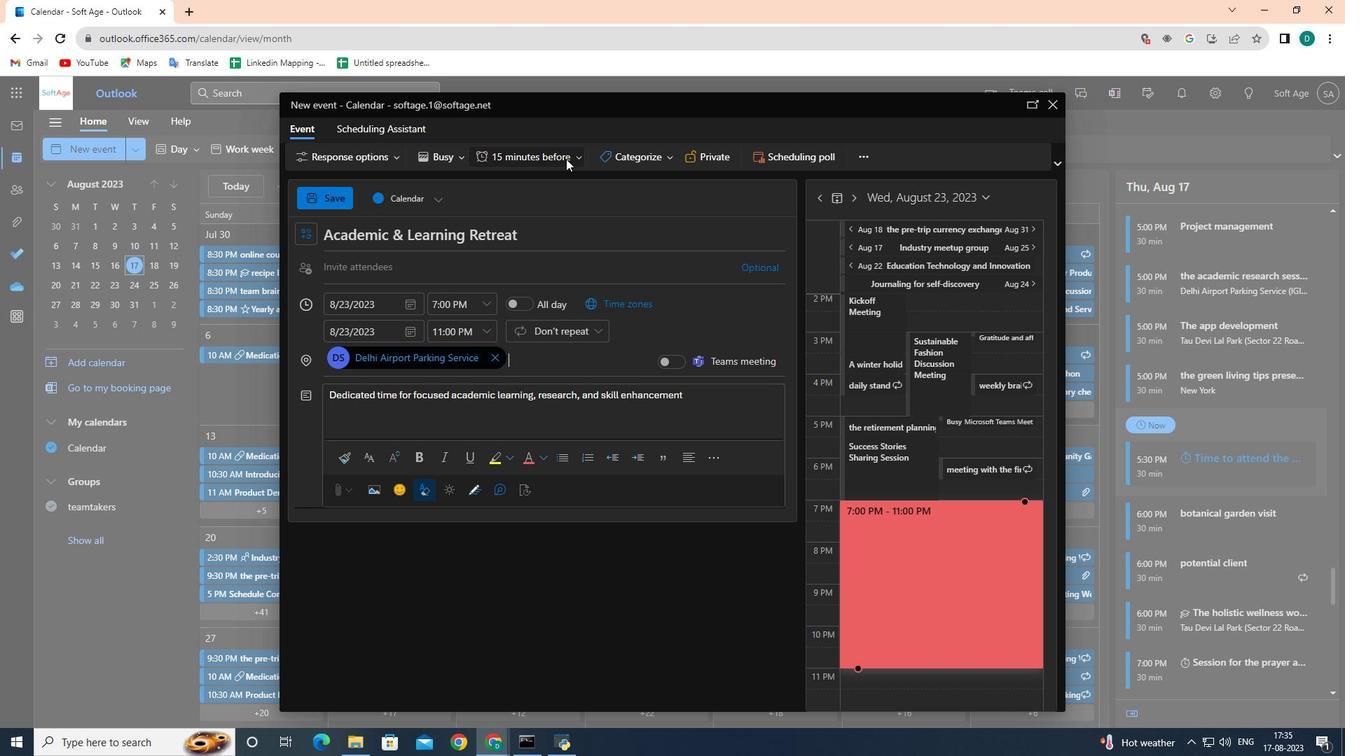 
Action: Mouse pressed left at (566, 159)
Screenshot: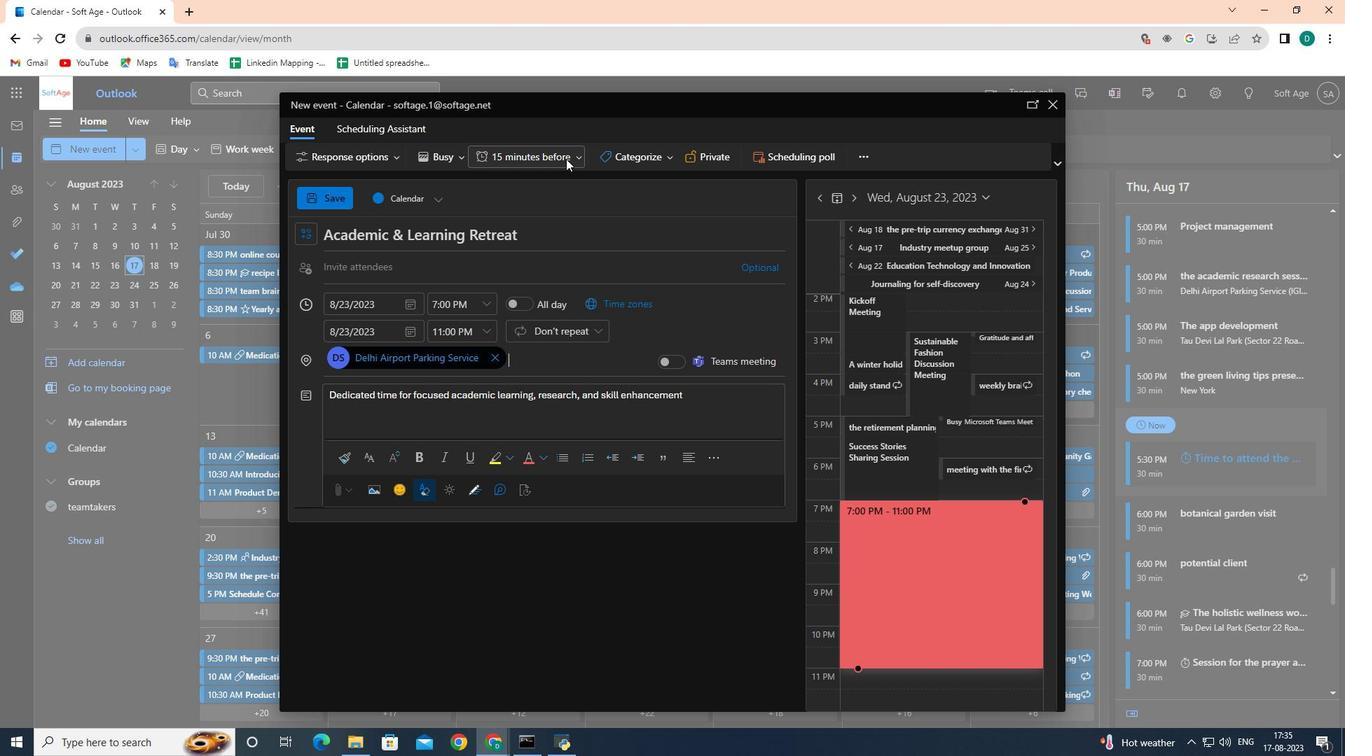 
Action: Mouse moved to (552, 319)
Screenshot: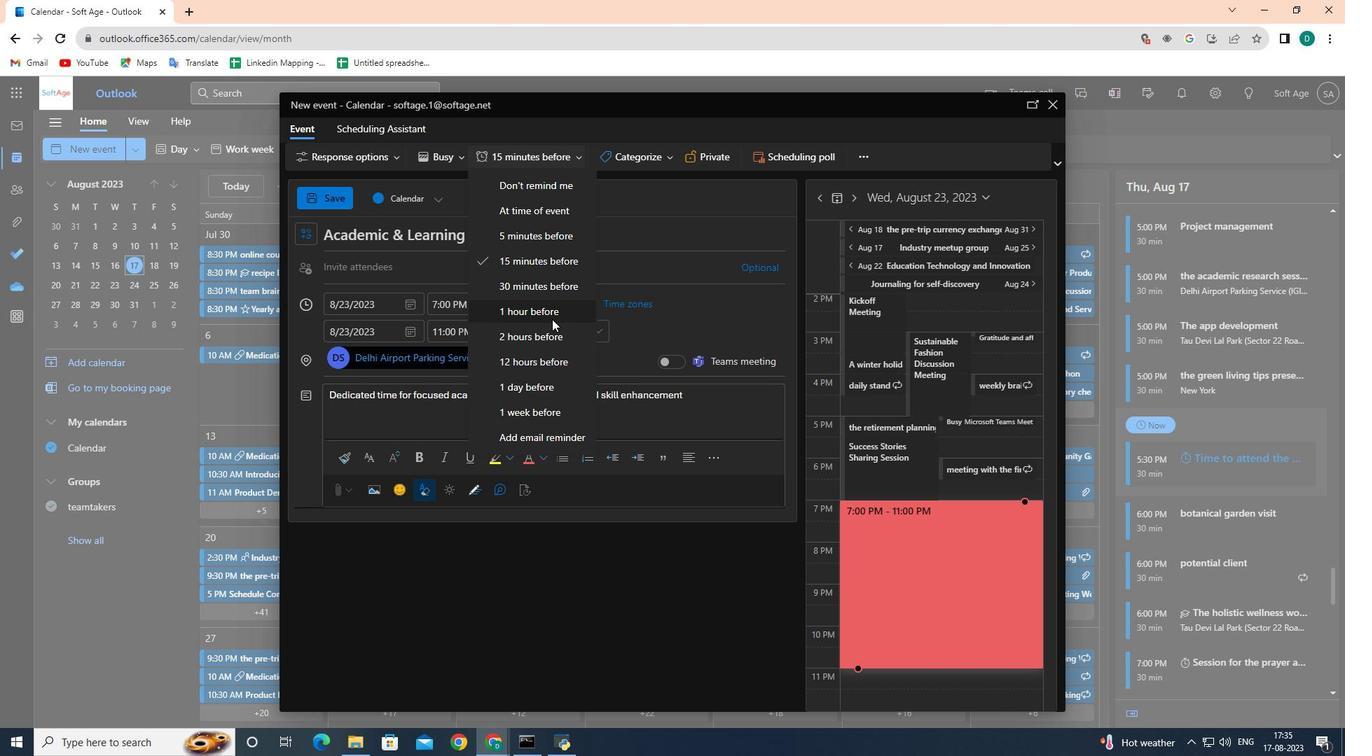 
Action: Mouse pressed left at (552, 319)
Screenshot: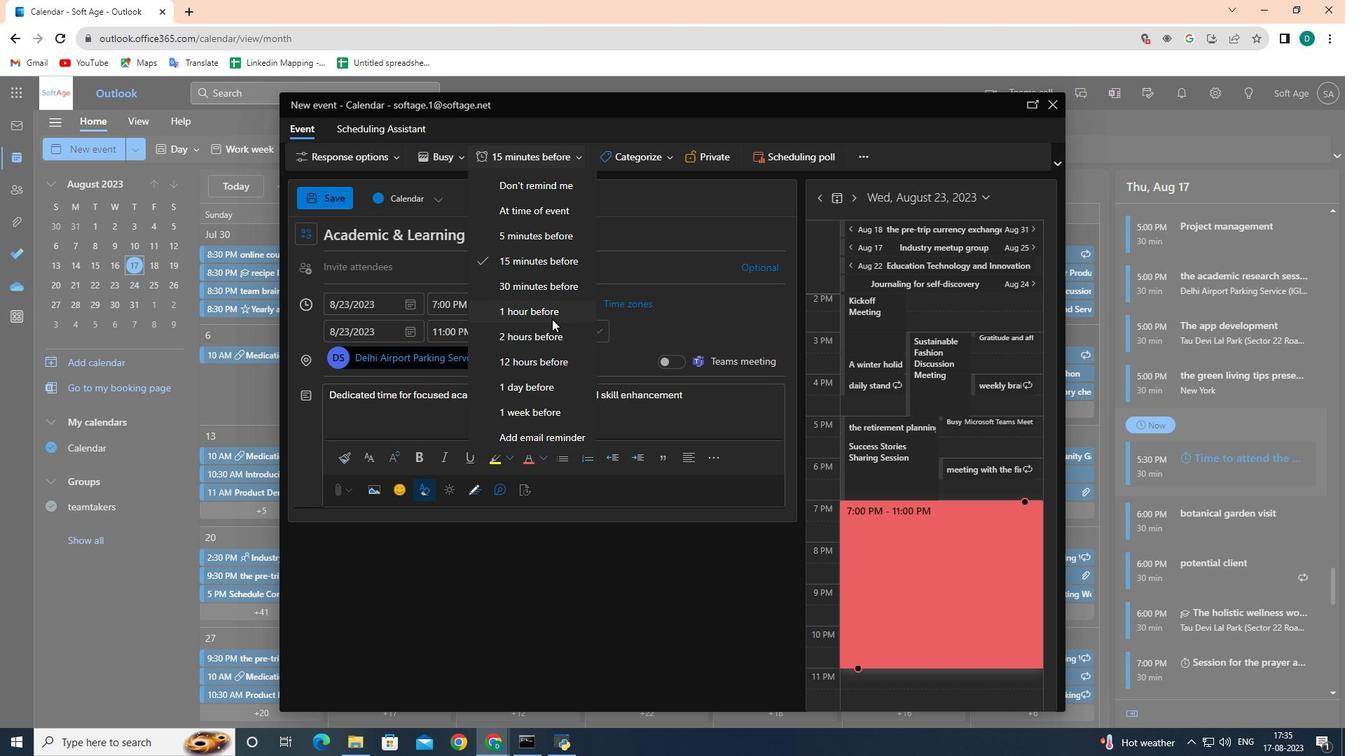 
Action: Mouse moved to (325, 191)
Screenshot: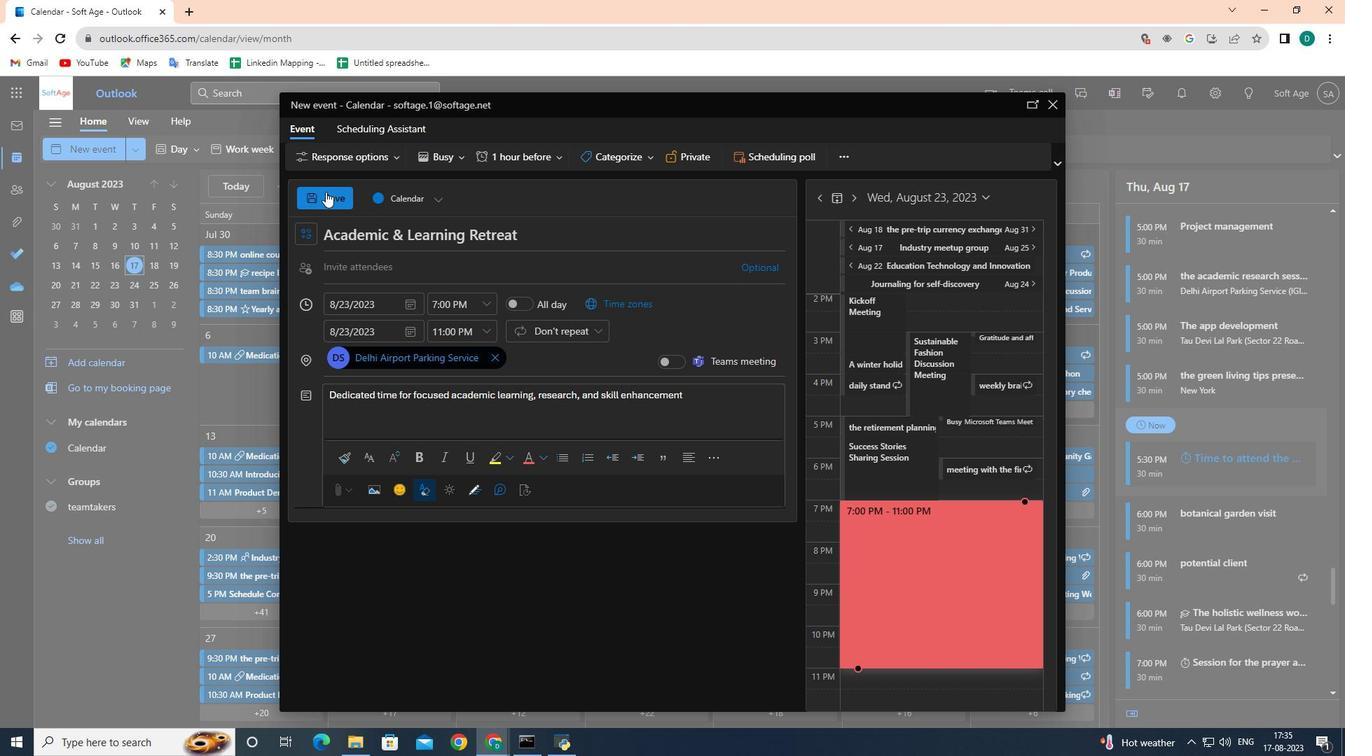 
Action: Mouse pressed left at (325, 191)
Screenshot: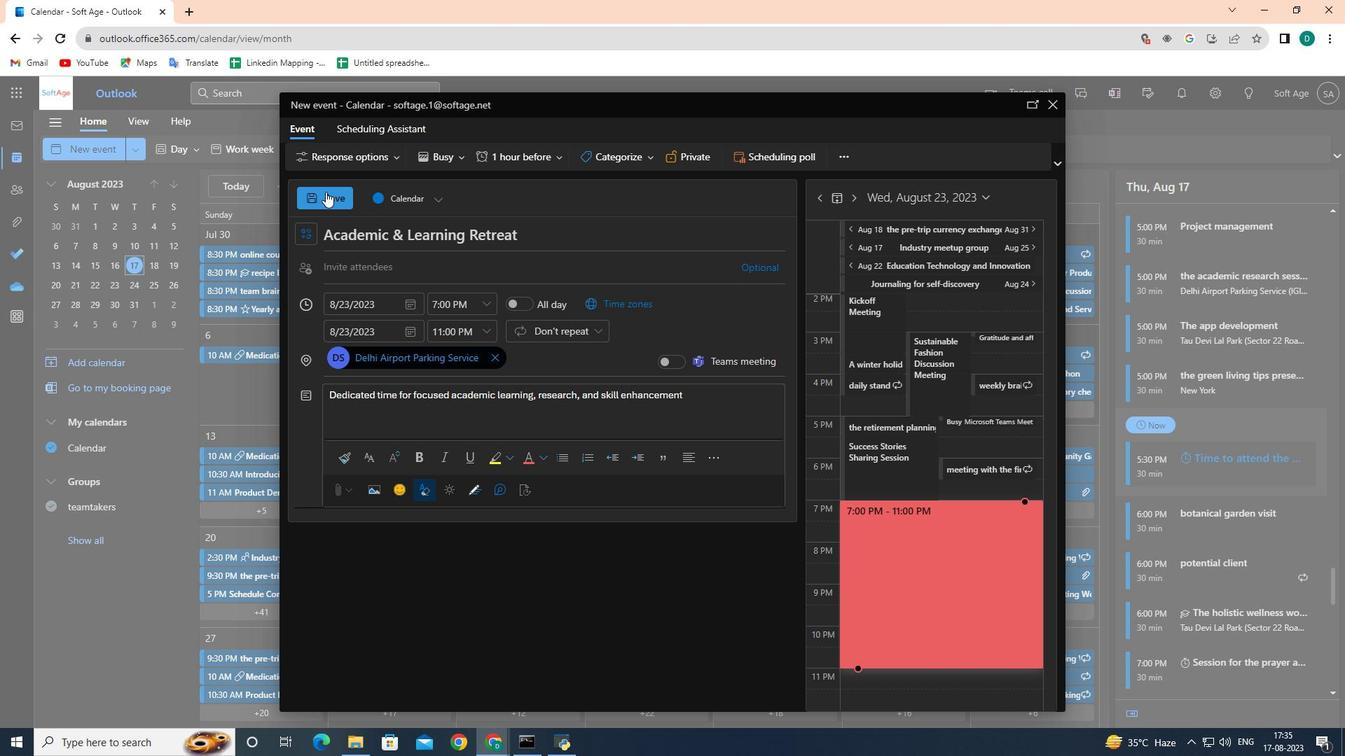 
